 Task: Search one way flight ticket for 1 adult, 6 children, 1 infant in seat and 1 infant on lap in business from Cleveland: Cleveland Hopkins International Airport to Jacksonville: Albert J. Ellis Airport on 5-3-2023. Choice of flights is Southwest. Number of bags: 2 checked bags. Price is upto 45000. Outbound departure time preference is 5:45.
Action: Mouse moved to (305, 128)
Screenshot: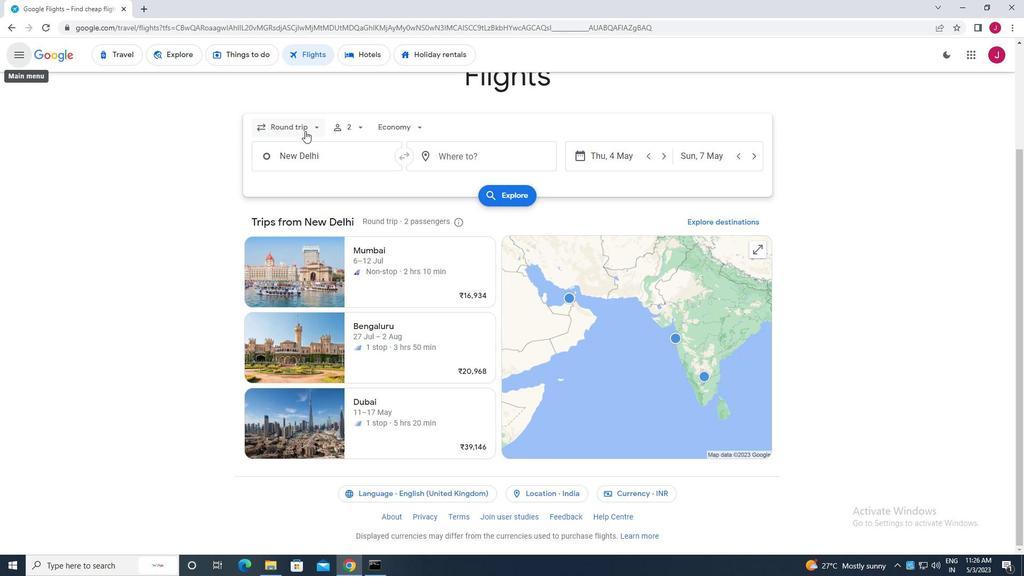 
Action: Mouse pressed left at (305, 128)
Screenshot: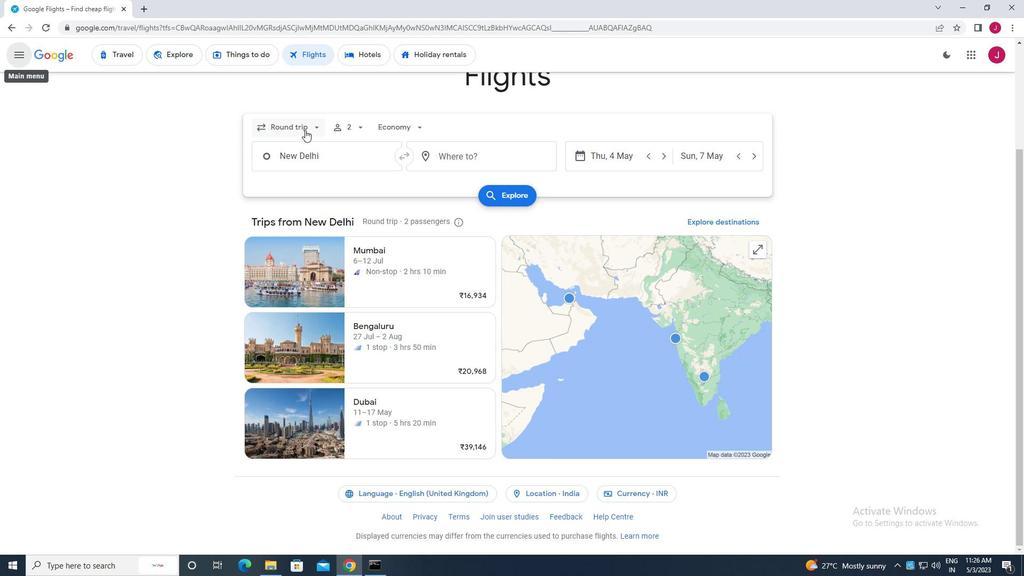 
Action: Mouse moved to (306, 177)
Screenshot: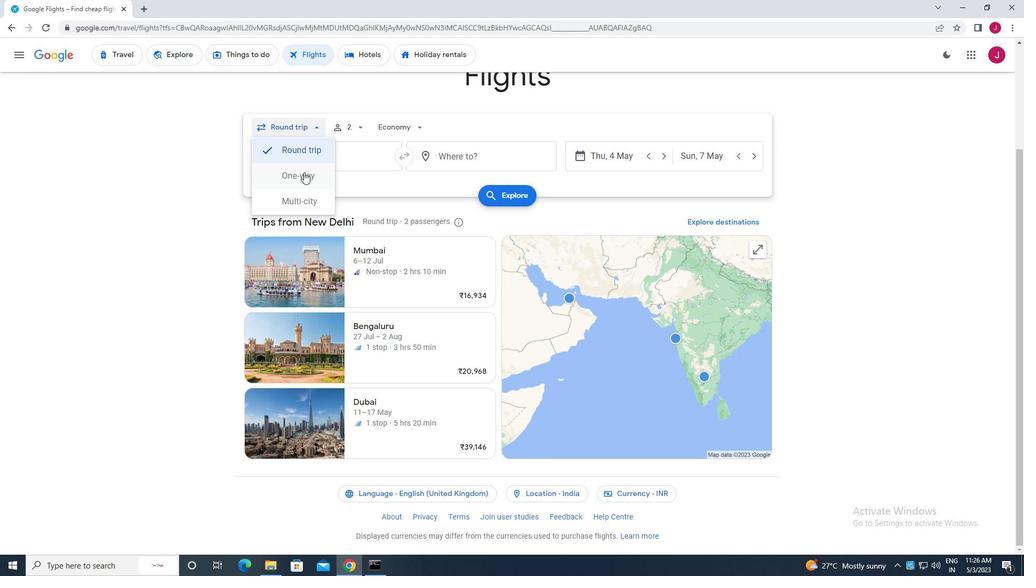 
Action: Mouse pressed left at (306, 177)
Screenshot: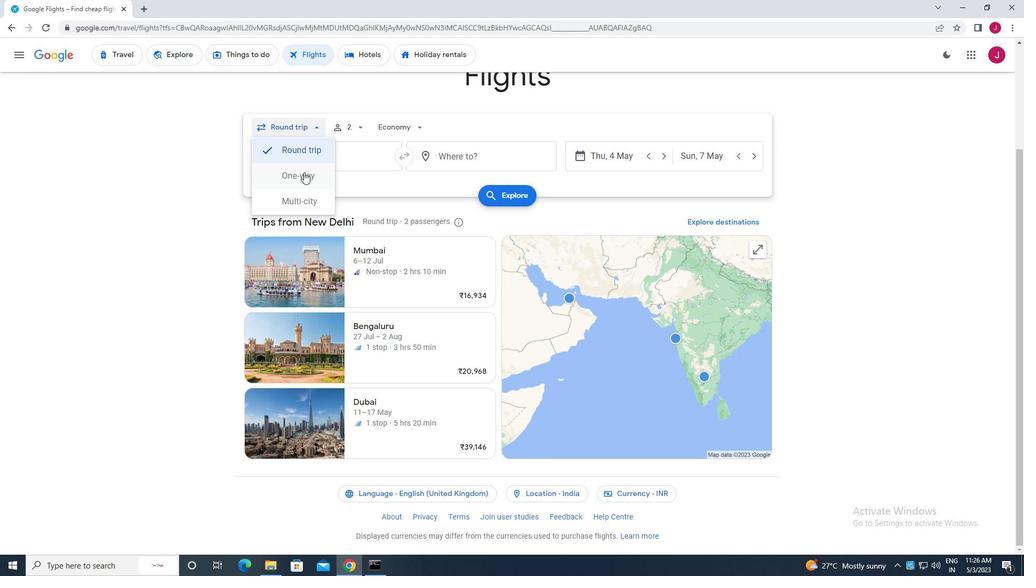 
Action: Mouse moved to (358, 126)
Screenshot: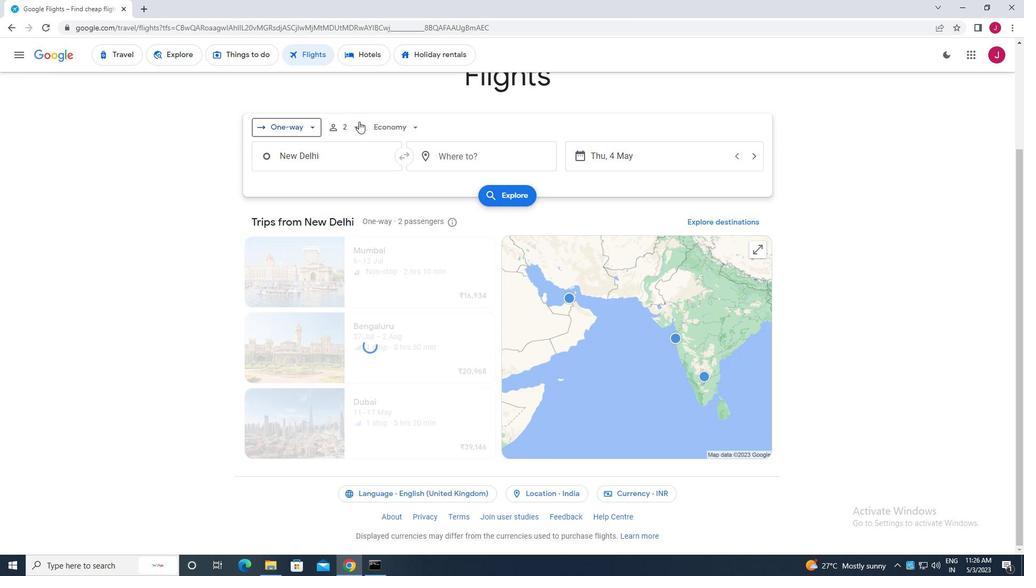 
Action: Mouse pressed left at (358, 126)
Screenshot: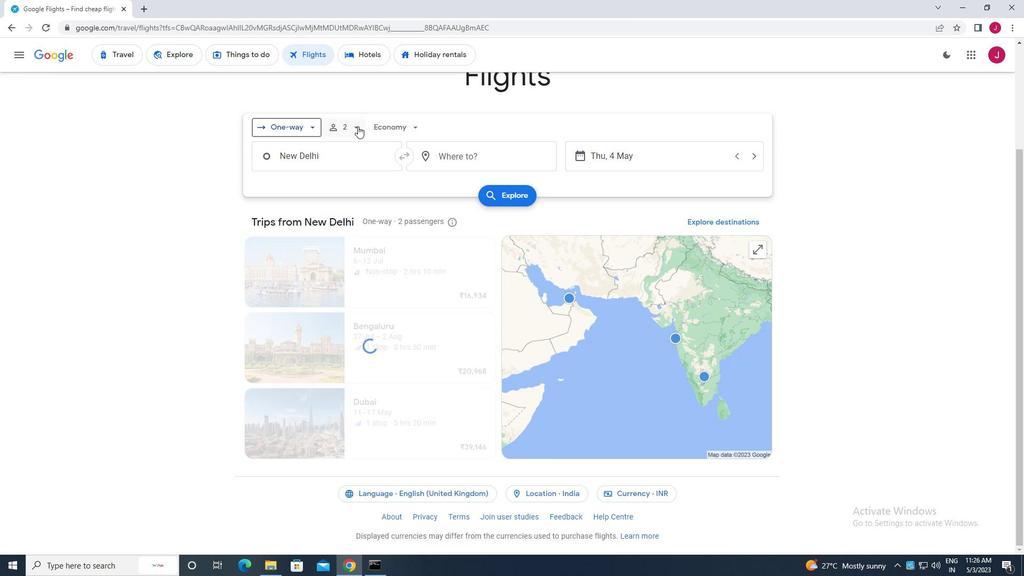 
Action: Mouse moved to (400, 155)
Screenshot: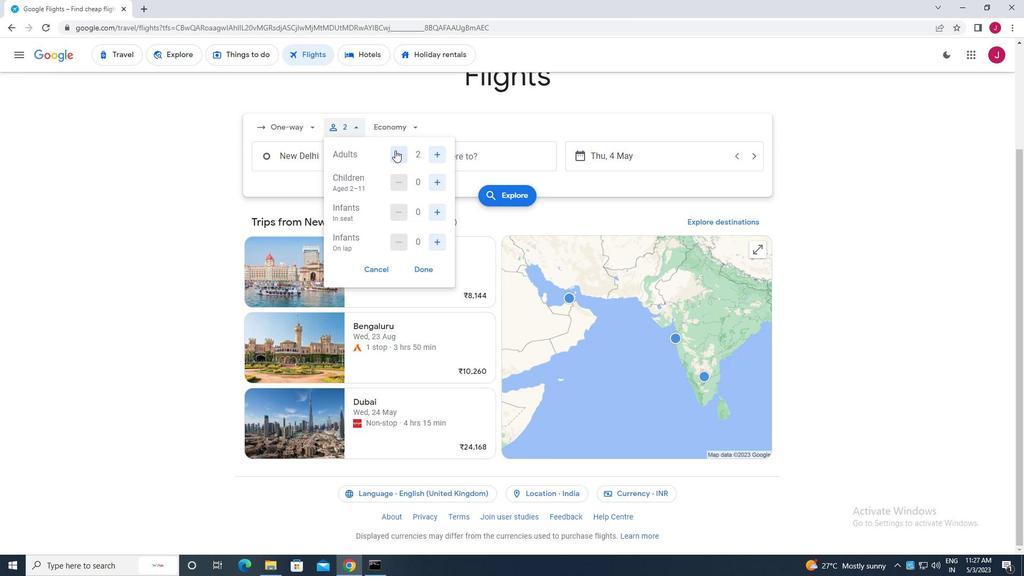 
Action: Mouse pressed left at (400, 155)
Screenshot: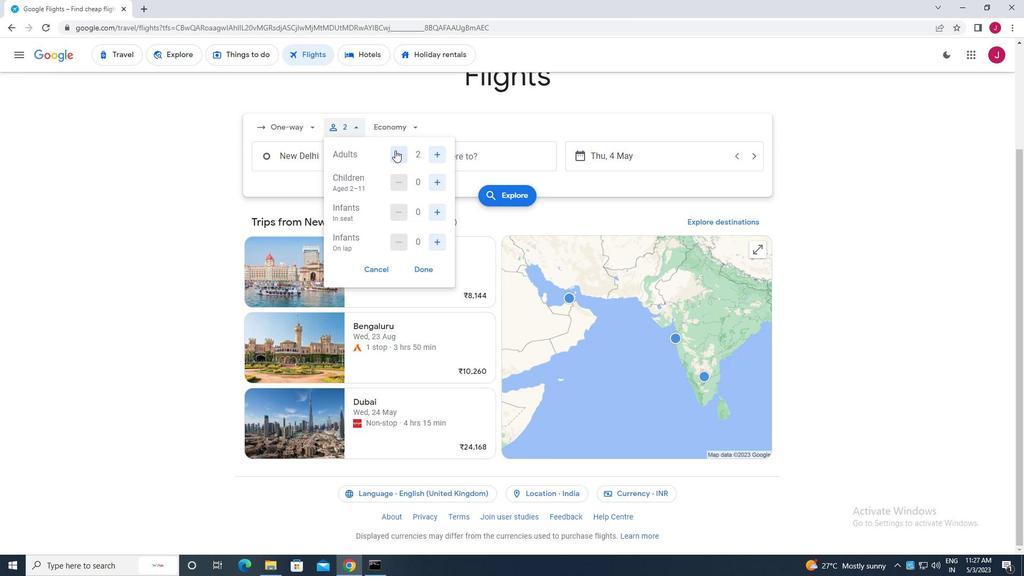 
Action: Mouse moved to (436, 183)
Screenshot: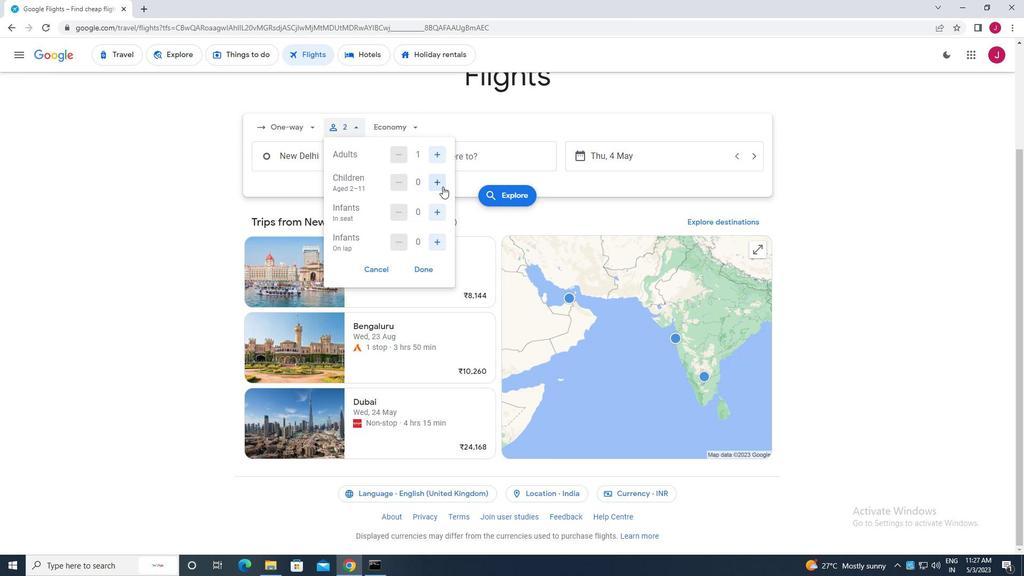 
Action: Mouse pressed left at (436, 183)
Screenshot: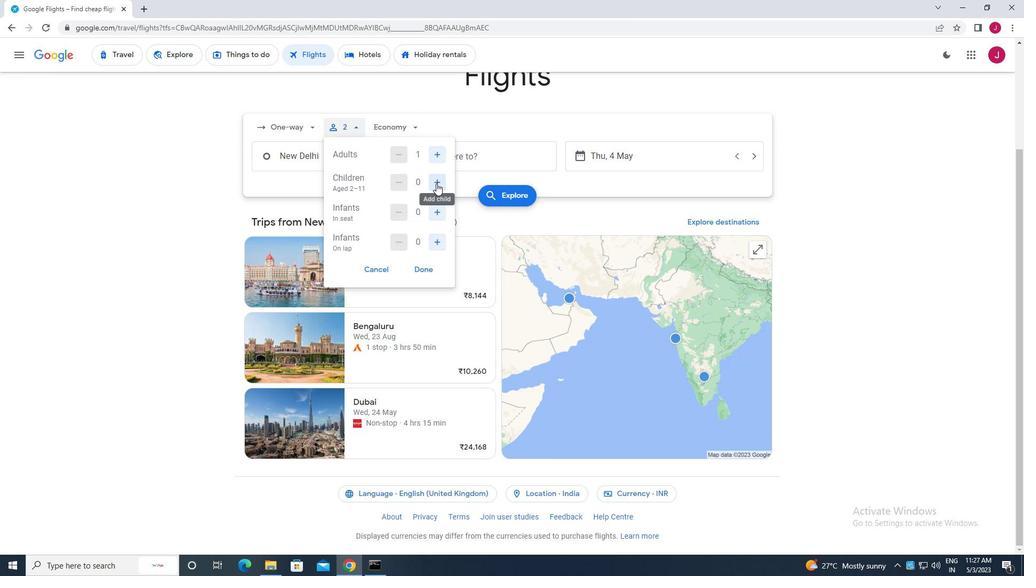 
Action: Mouse pressed left at (436, 183)
Screenshot: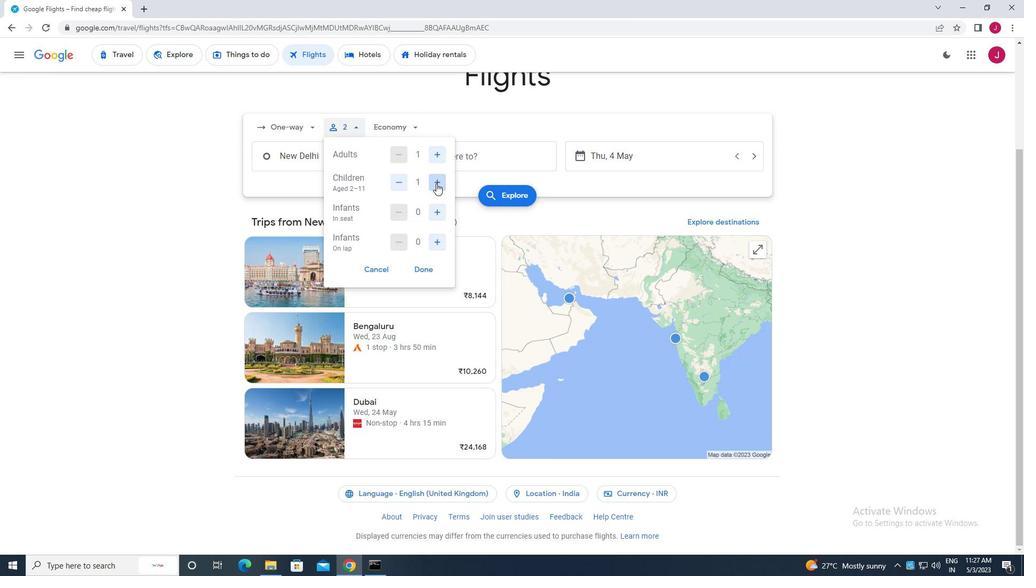 
Action: Mouse pressed left at (436, 183)
Screenshot: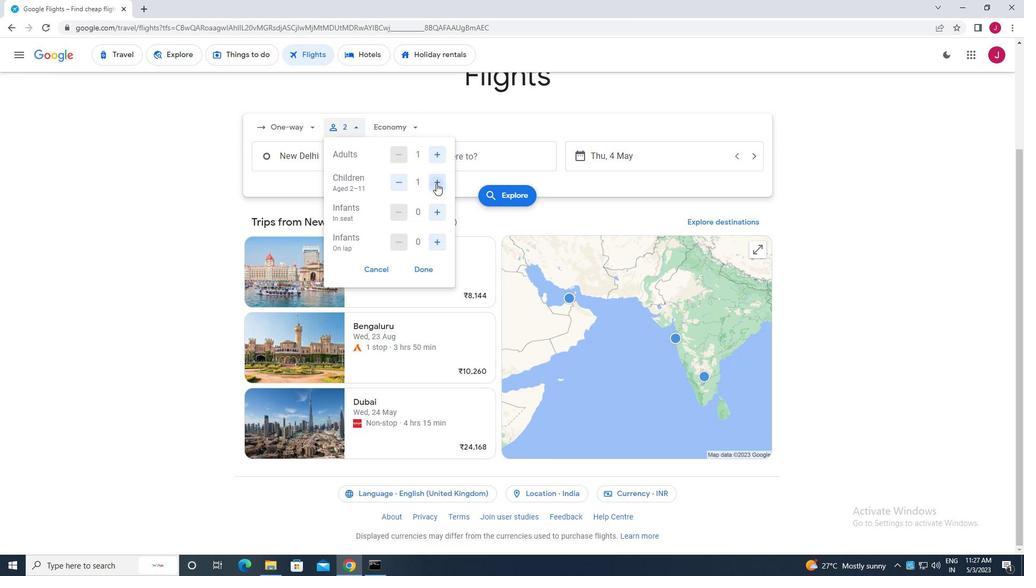 
Action: Mouse pressed left at (436, 183)
Screenshot: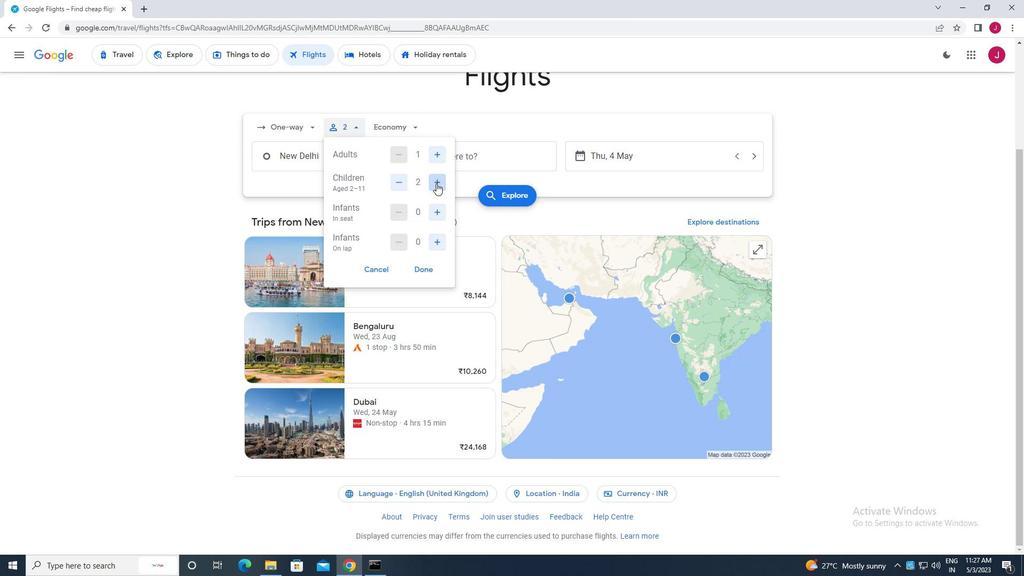 
Action: Mouse pressed left at (436, 183)
Screenshot: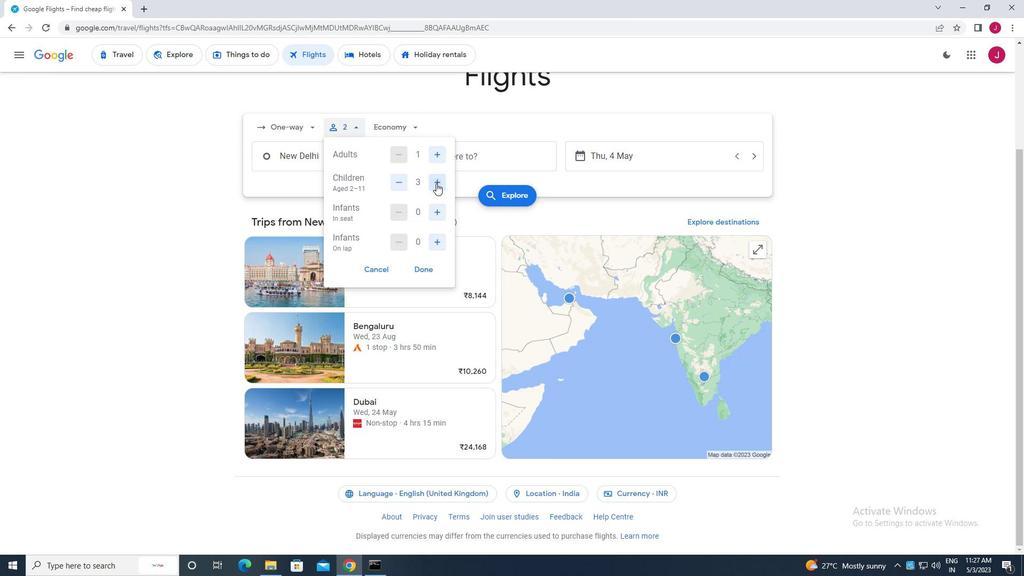 
Action: Mouse pressed left at (436, 183)
Screenshot: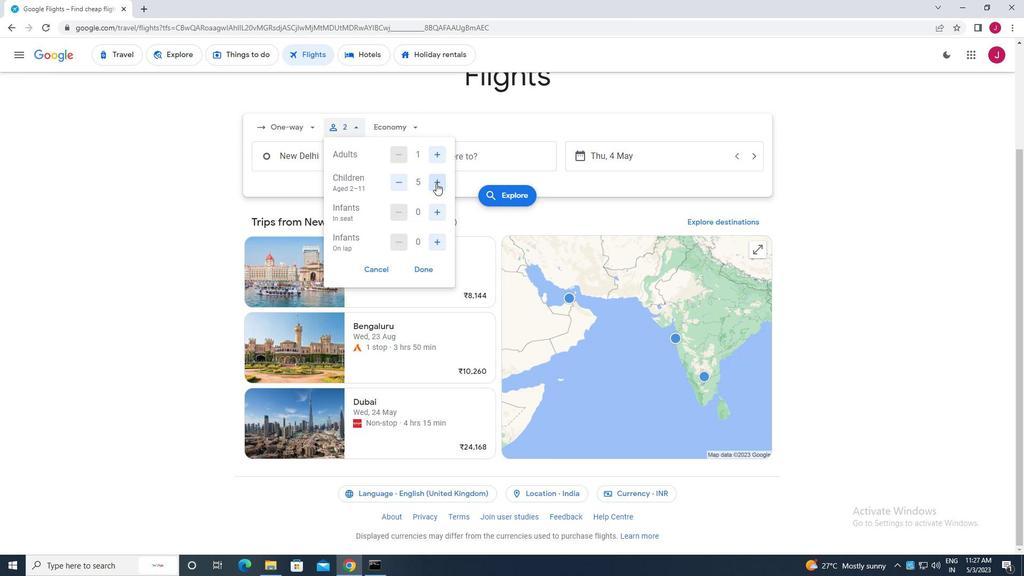 
Action: Mouse moved to (435, 210)
Screenshot: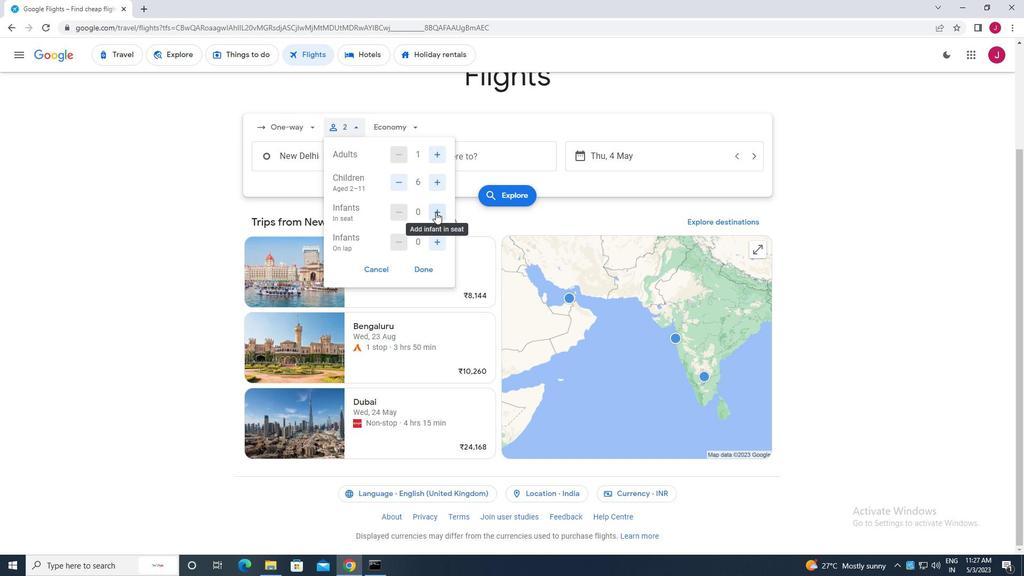 
Action: Mouse pressed left at (435, 210)
Screenshot: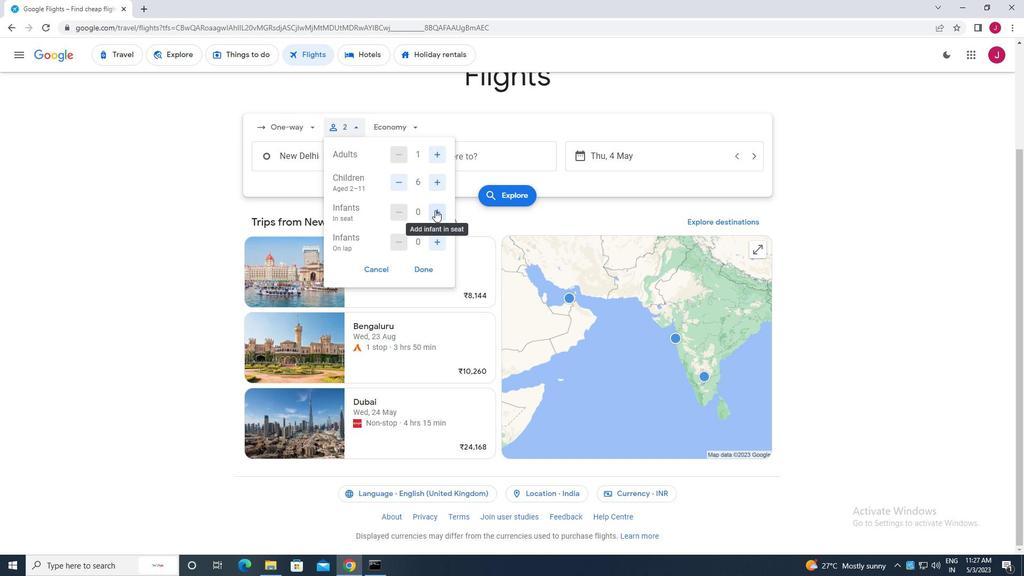 
Action: Mouse moved to (437, 243)
Screenshot: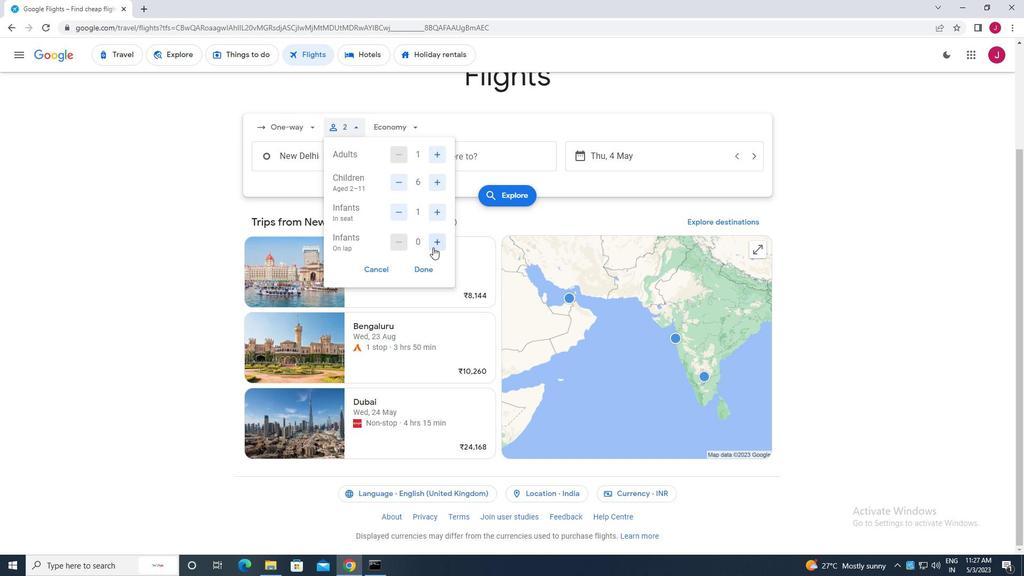 
Action: Mouse pressed left at (437, 243)
Screenshot: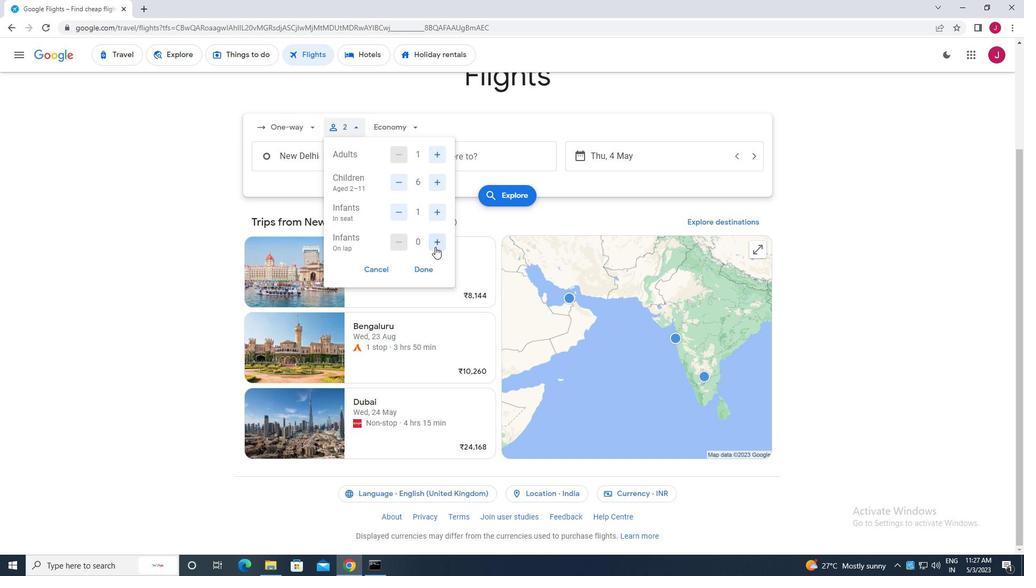 
Action: Mouse moved to (423, 270)
Screenshot: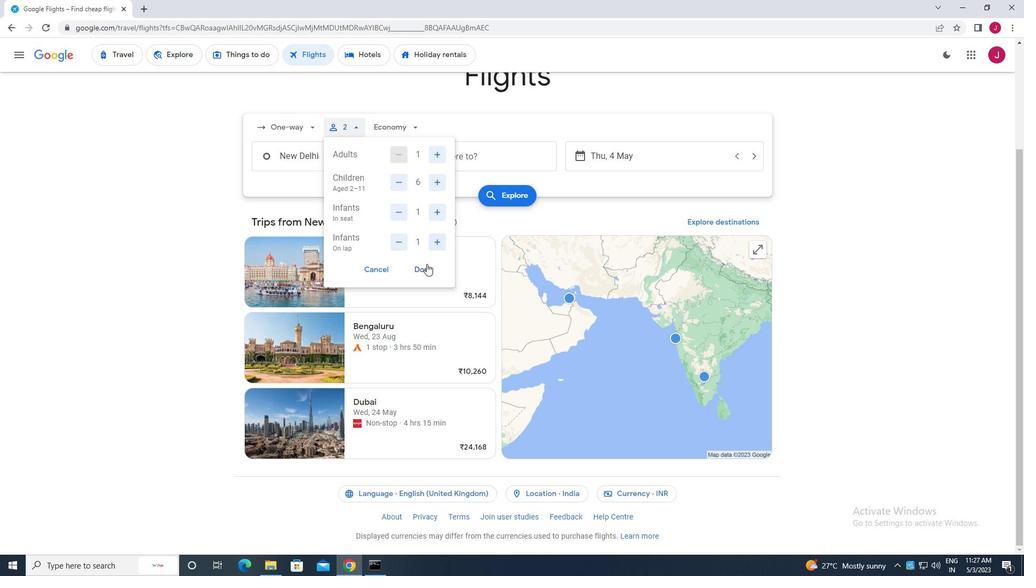 
Action: Mouse pressed left at (423, 270)
Screenshot: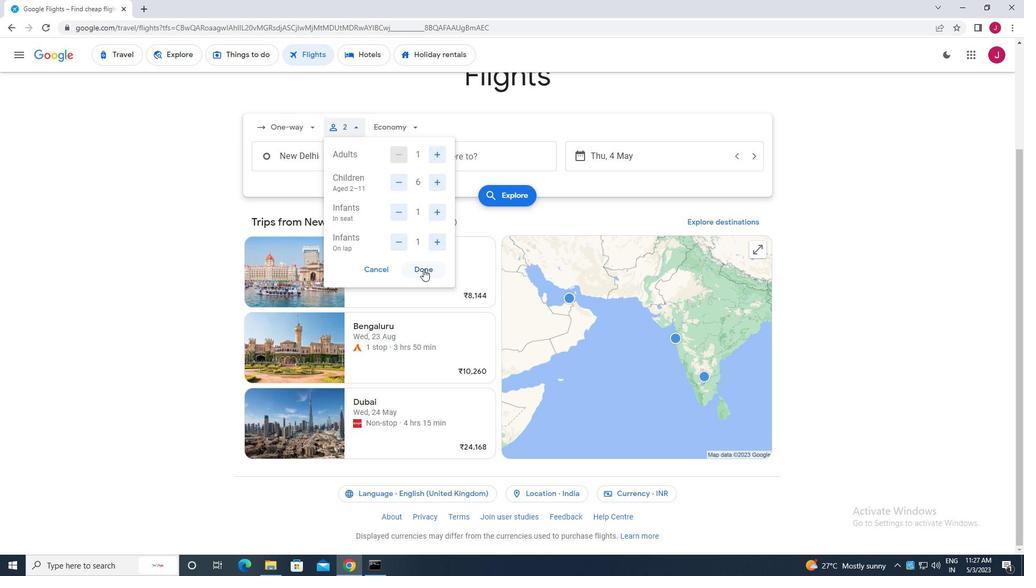 
Action: Mouse moved to (403, 129)
Screenshot: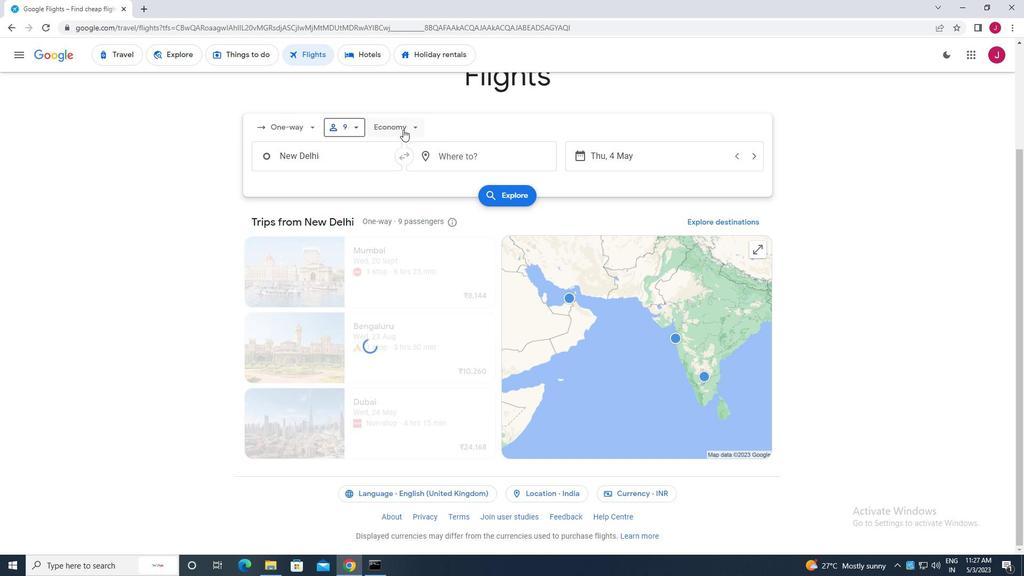 
Action: Mouse pressed left at (403, 129)
Screenshot: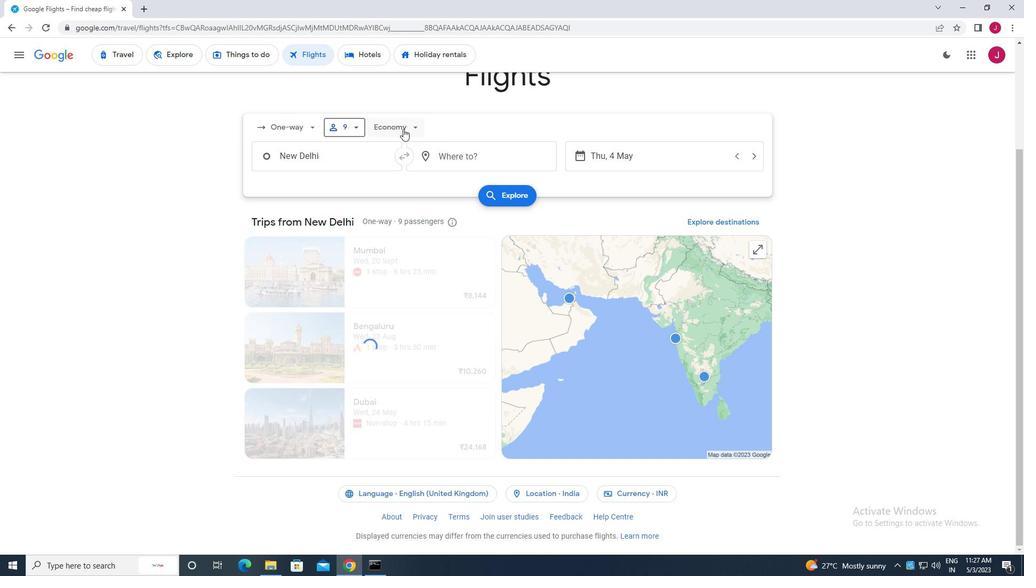 
Action: Mouse moved to (416, 203)
Screenshot: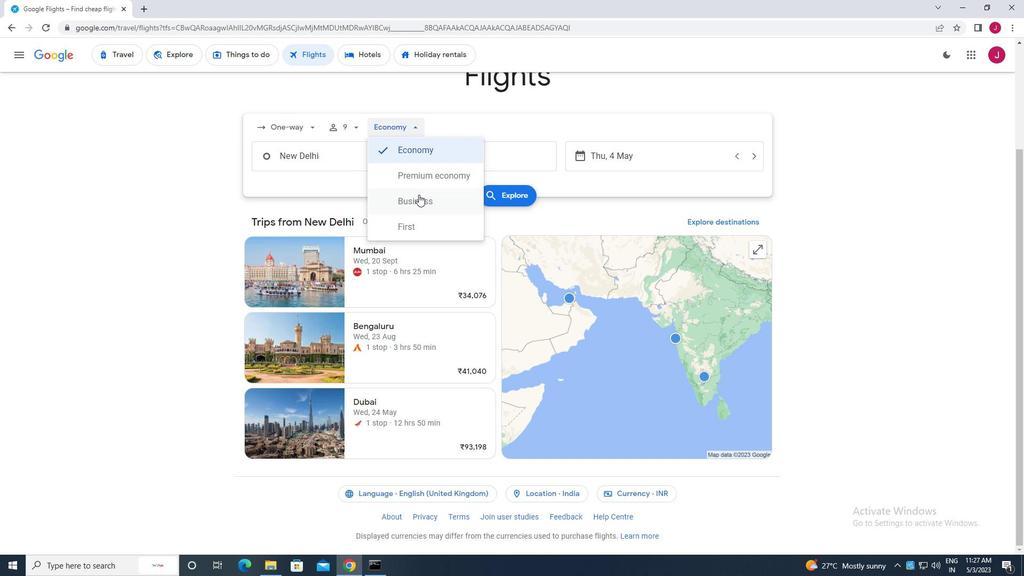 
Action: Mouse pressed left at (416, 203)
Screenshot: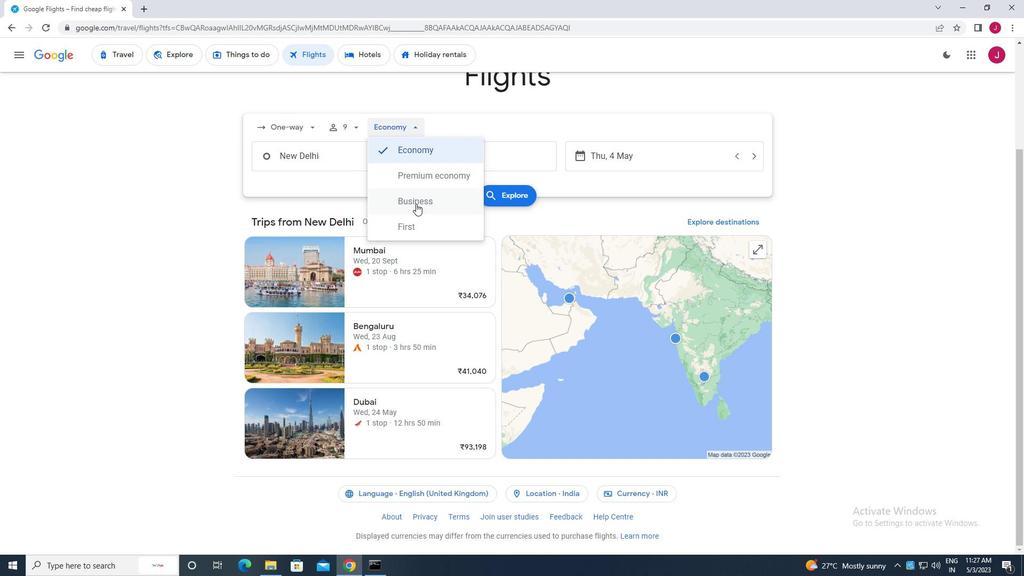 
Action: Mouse moved to (351, 154)
Screenshot: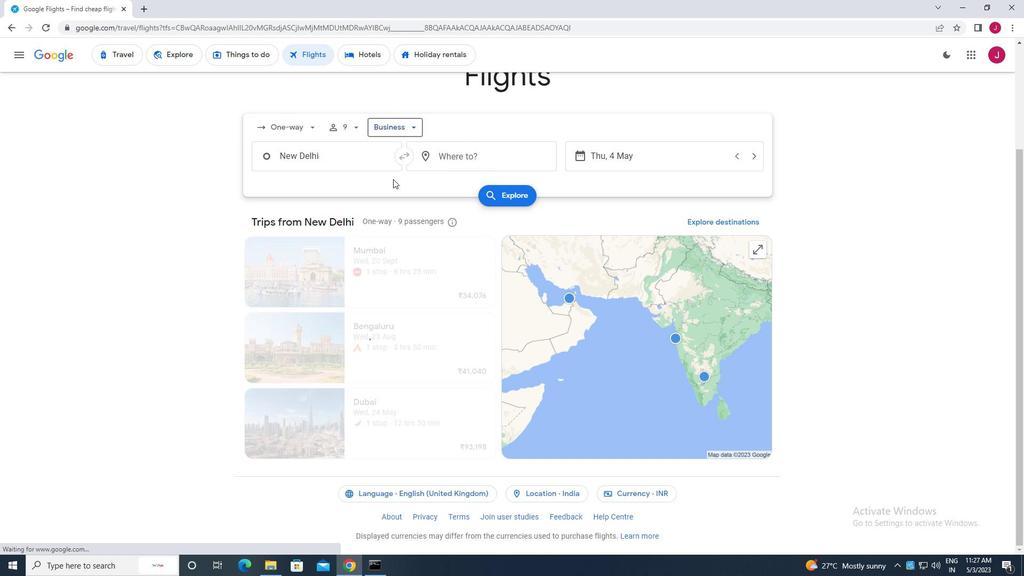 
Action: Mouse pressed left at (351, 154)
Screenshot: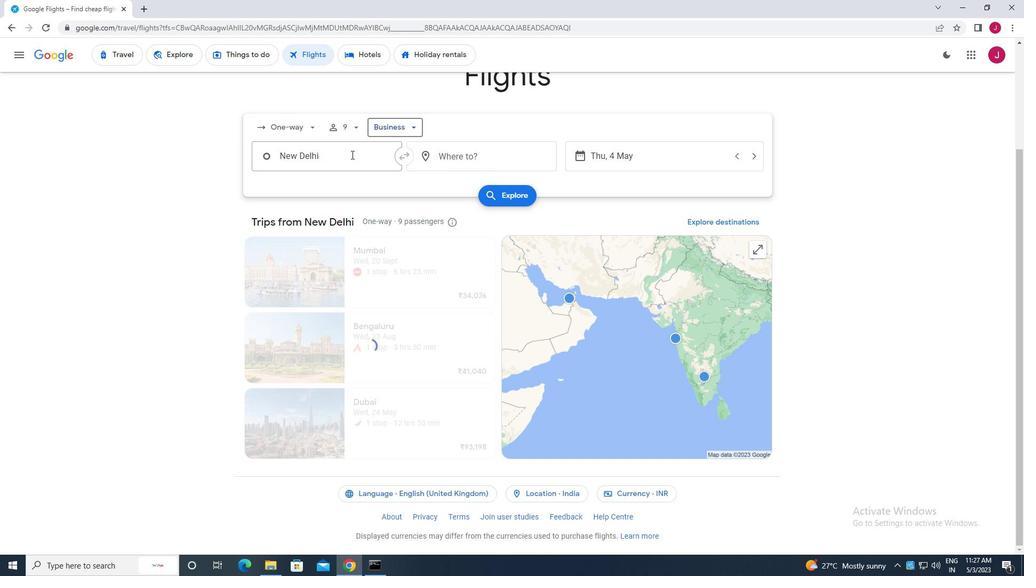 
Action: Key pressed cleveland
Screenshot: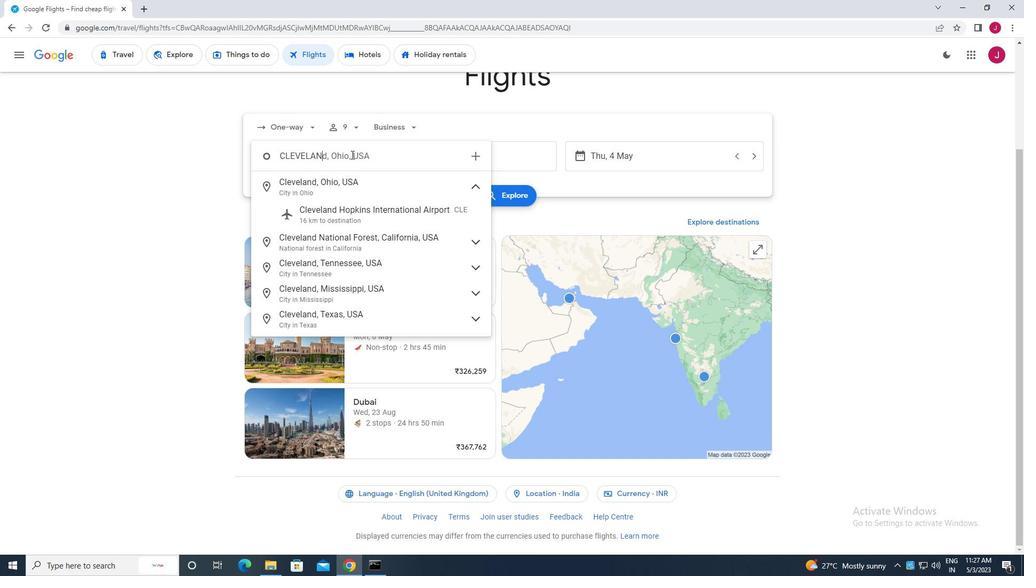 
Action: Mouse moved to (350, 216)
Screenshot: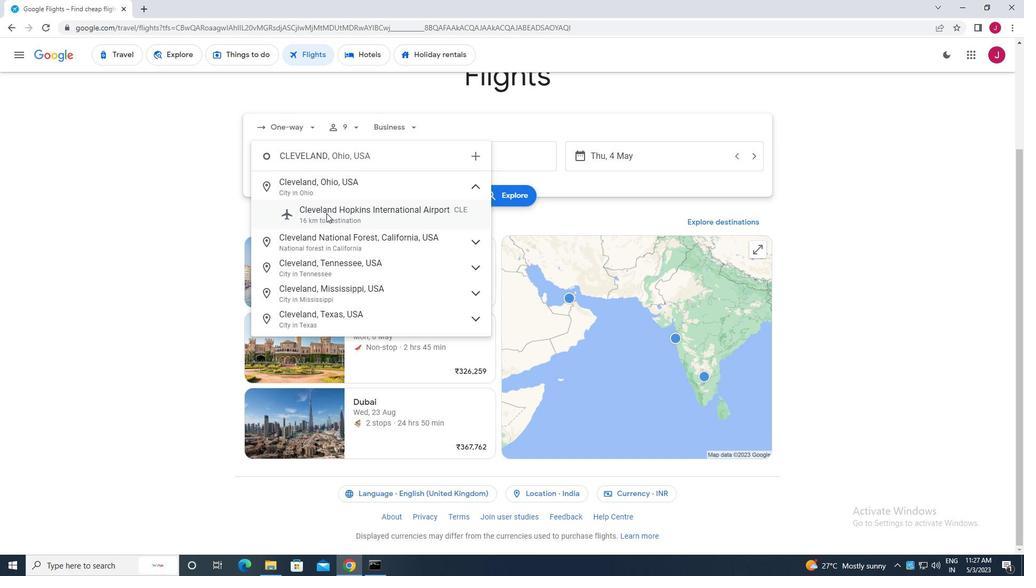 
Action: Mouse pressed left at (350, 216)
Screenshot: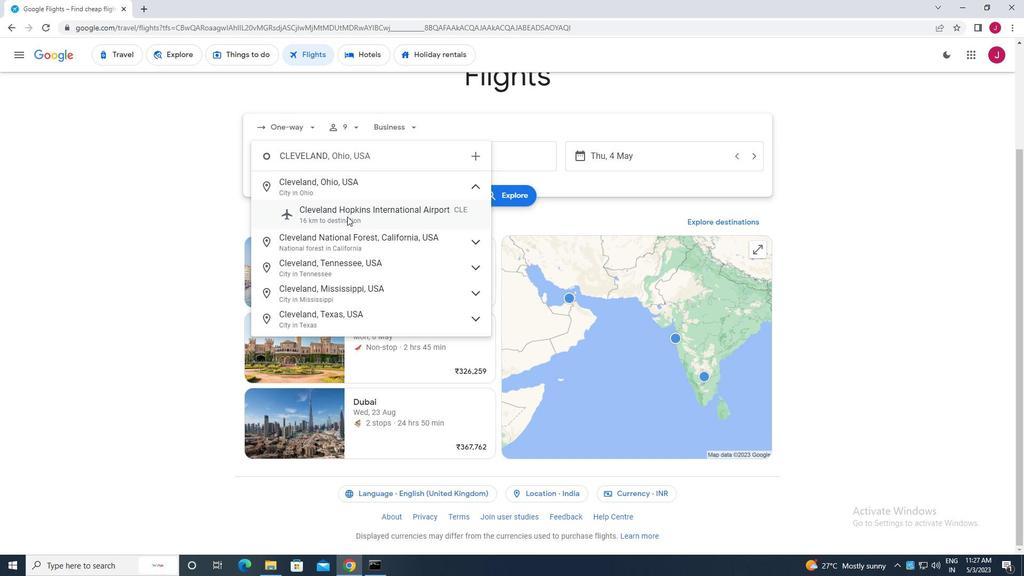
Action: Mouse moved to (519, 155)
Screenshot: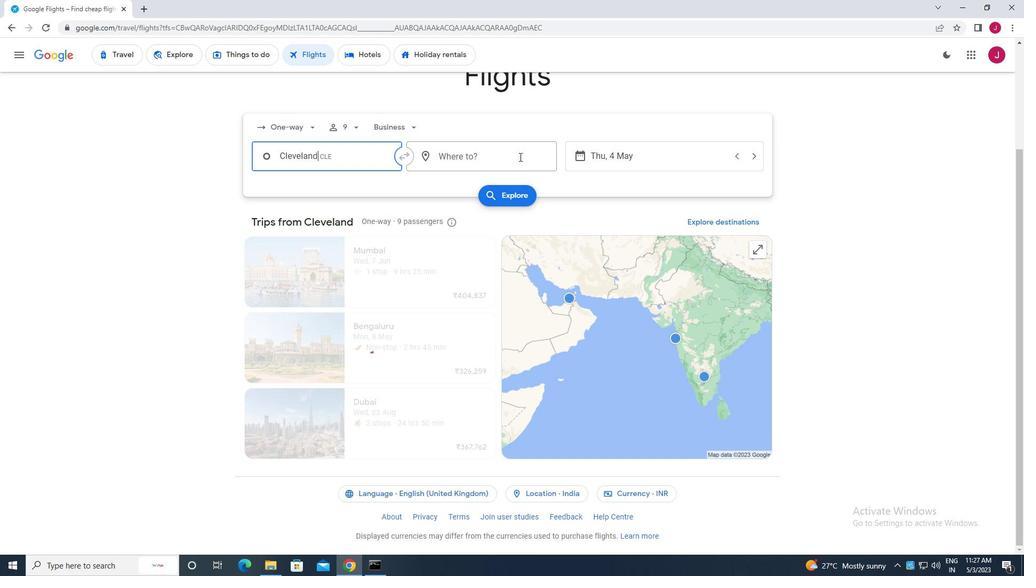 
Action: Mouse pressed left at (519, 155)
Screenshot: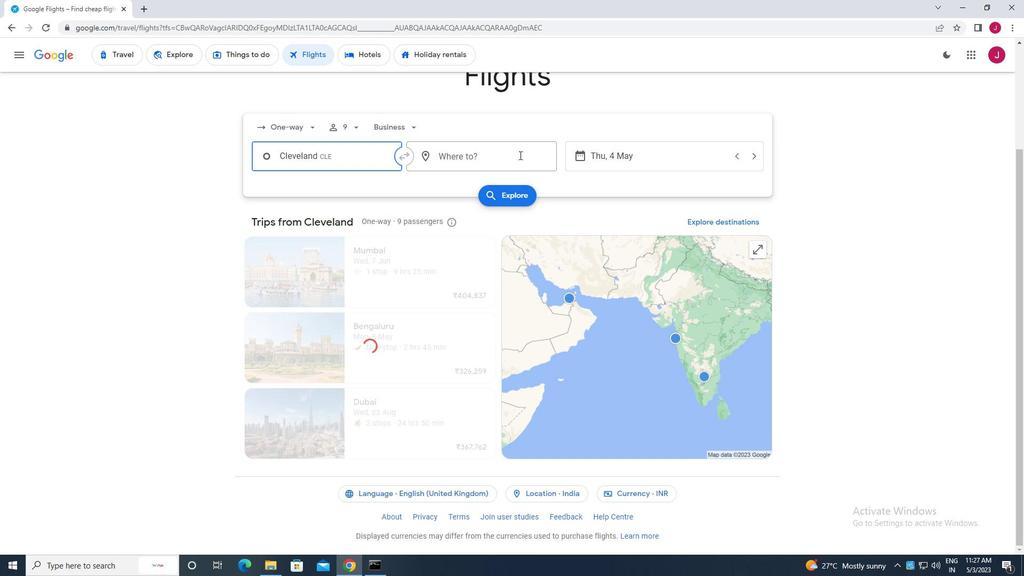 
Action: Mouse moved to (519, 155)
Screenshot: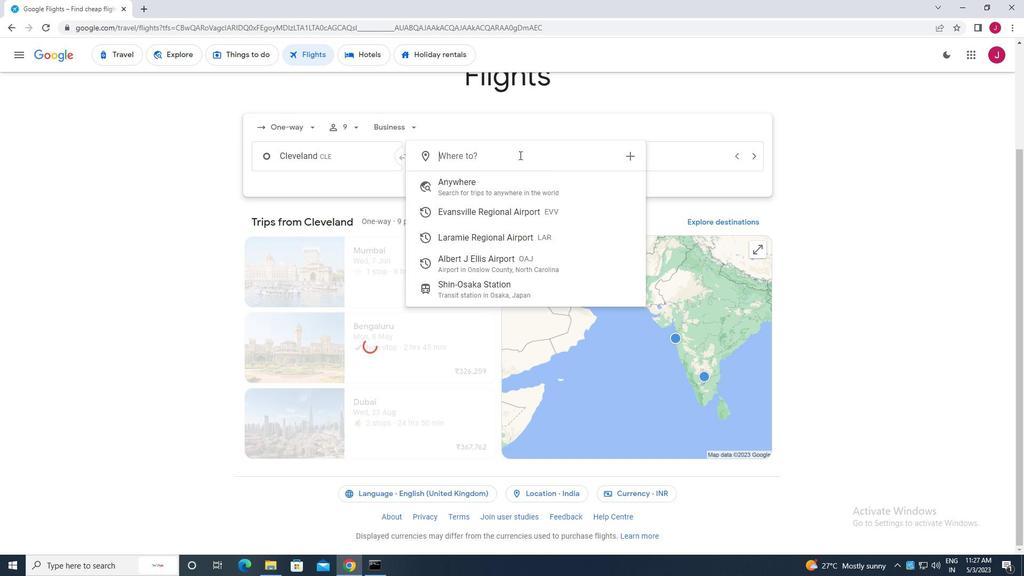 
Action: Key pressed albert<Key.space>j
Screenshot: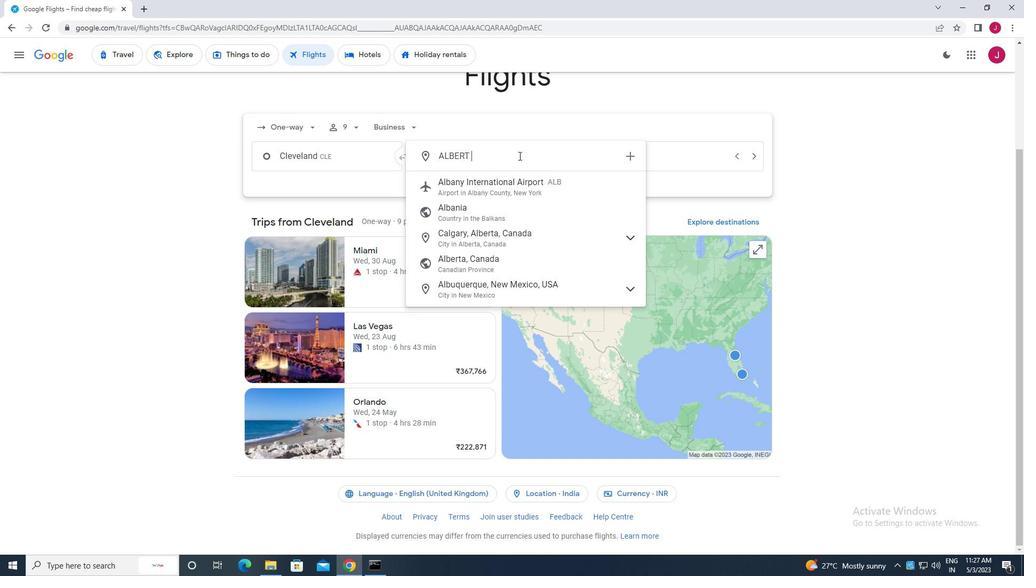 
Action: Mouse moved to (546, 187)
Screenshot: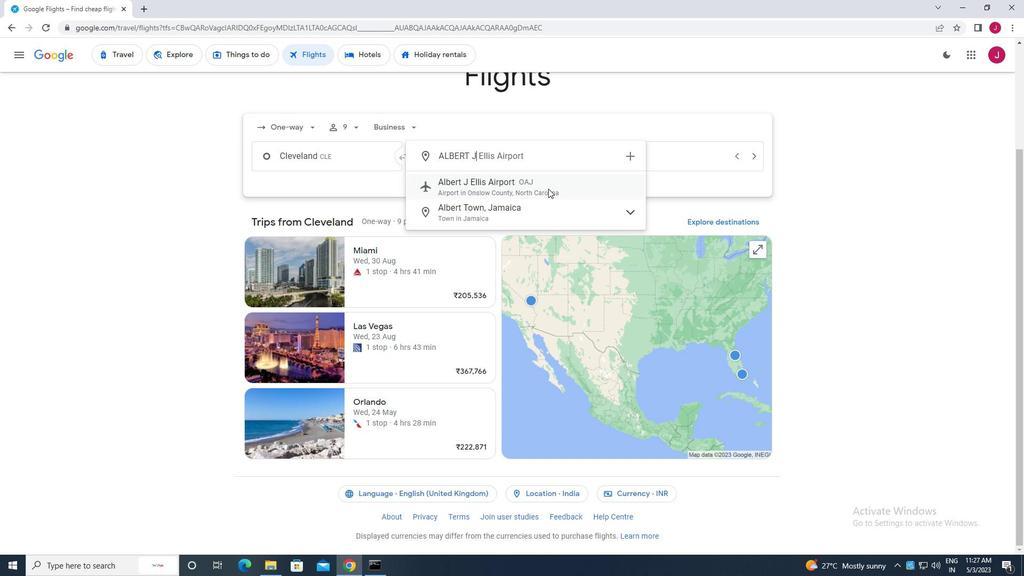 
Action: Mouse pressed left at (546, 187)
Screenshot: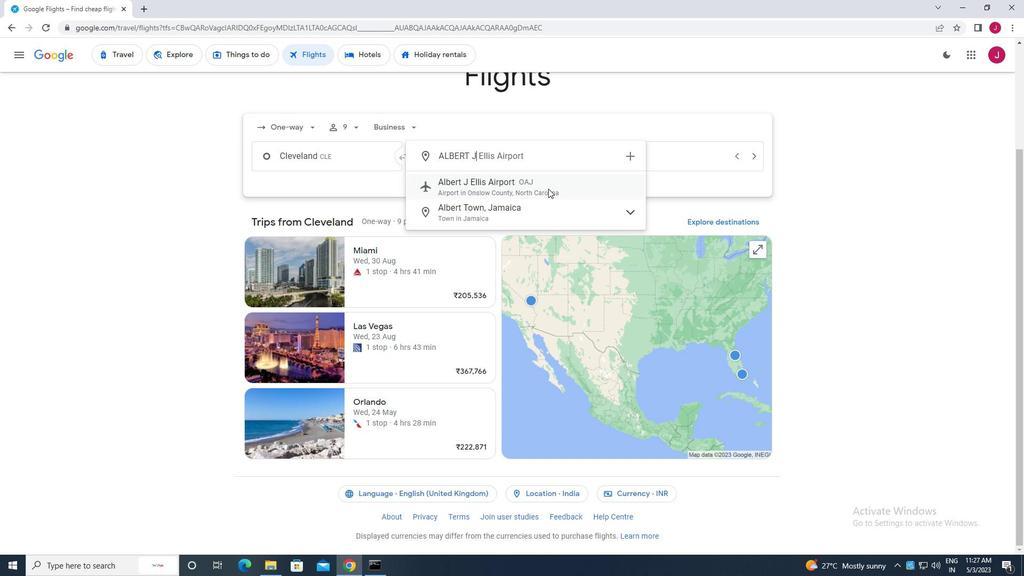 
Action: Mouse moved to (633, 159)
Screenshot: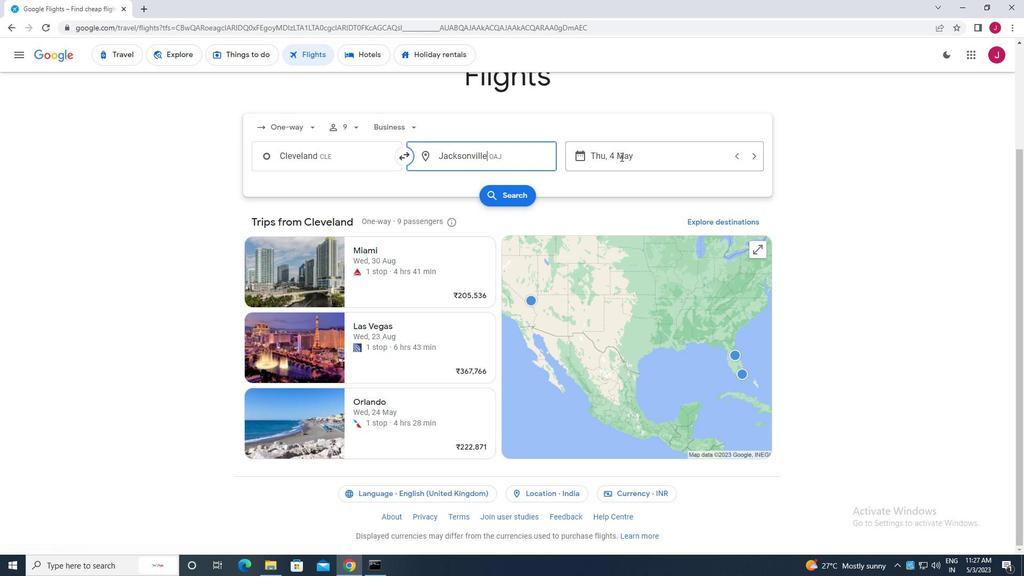 
Action: Mouse pressed left at (633, 159)
Screenshot: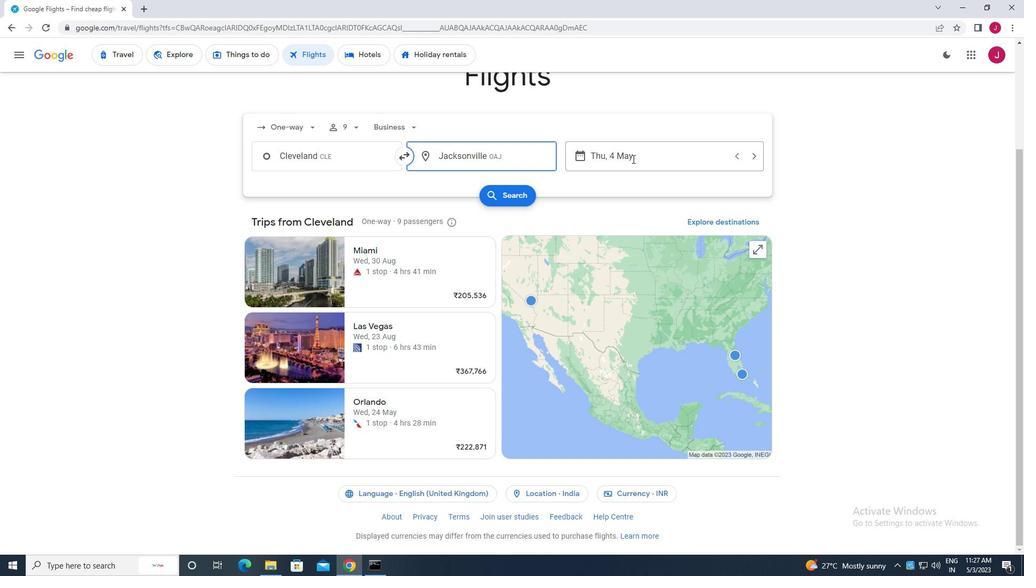 
Action: Mouse moved to (471, 244)
Screenshot: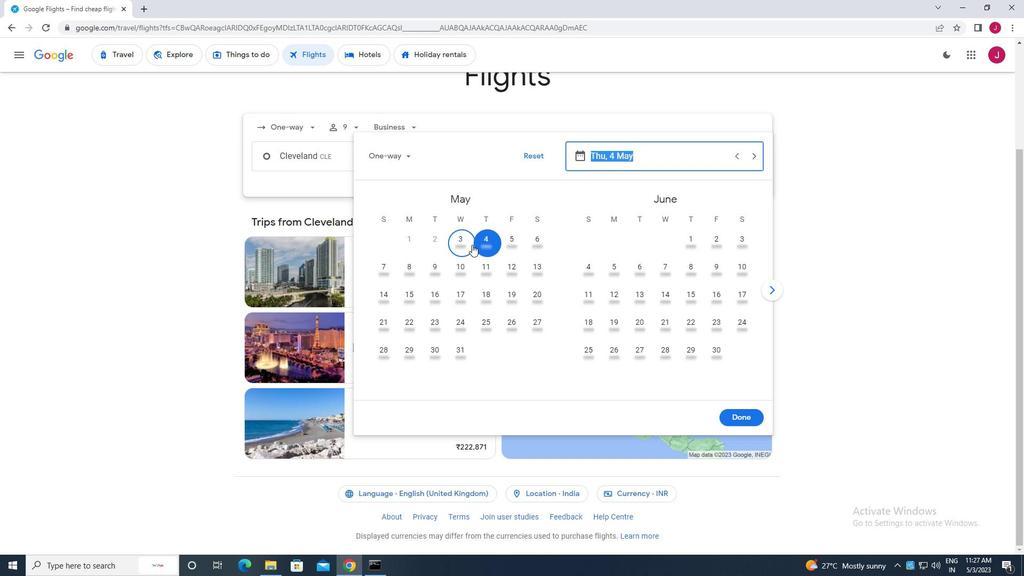 
Action: Mouse pressed left at (471, 244)
Screenshot: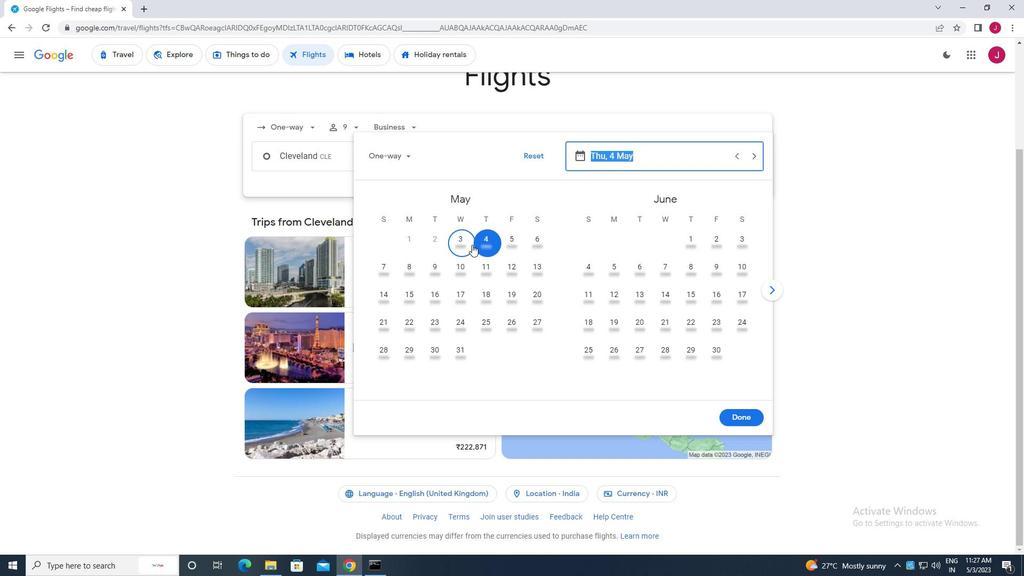 
Action: Mouse moved to (735, 412)
Screenshot: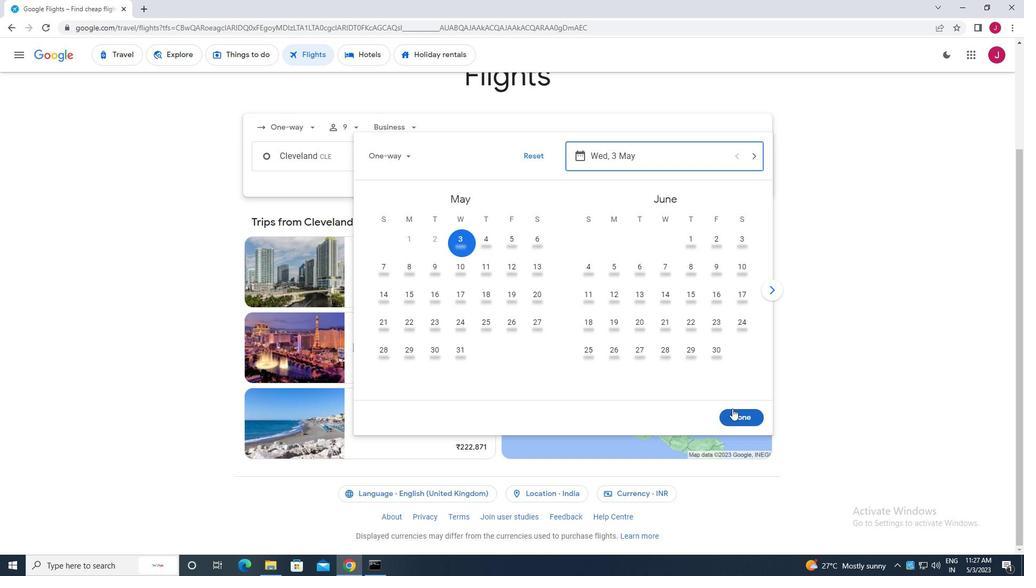 
Action: Mouse pressed left at (735, 412)
Screenshot: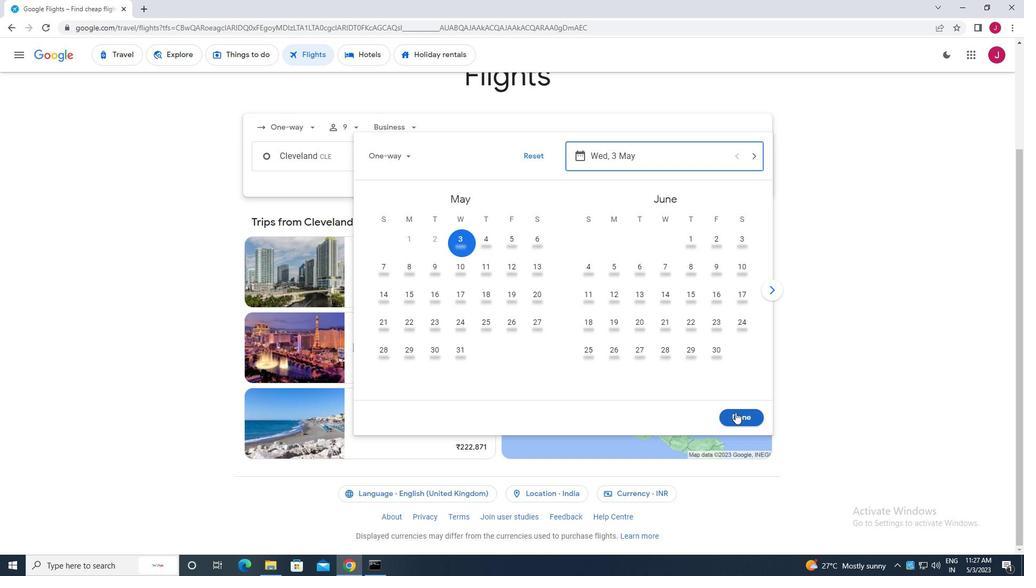 
Action: Mouse moved to (518, 194)
Screenshot: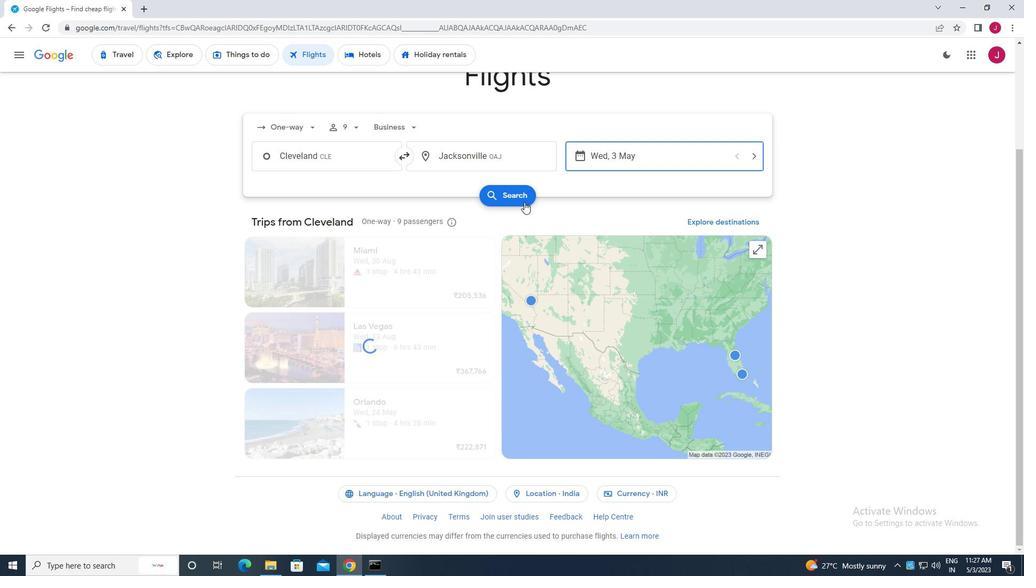 
Action: Mouse pressed left at (518, 194)
Screenshot: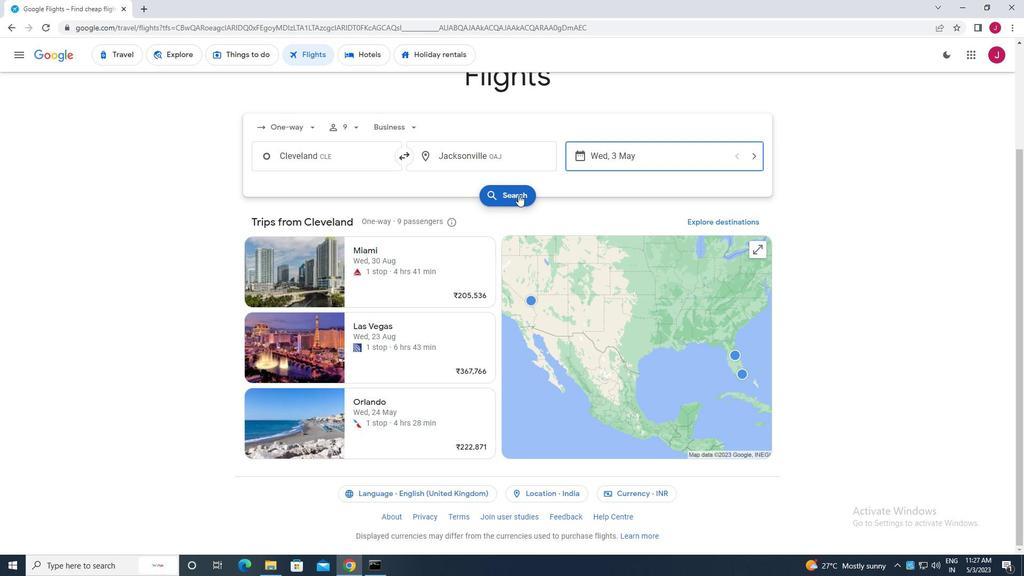 
Action: Mouse moved to (274, 154)
Screenshot: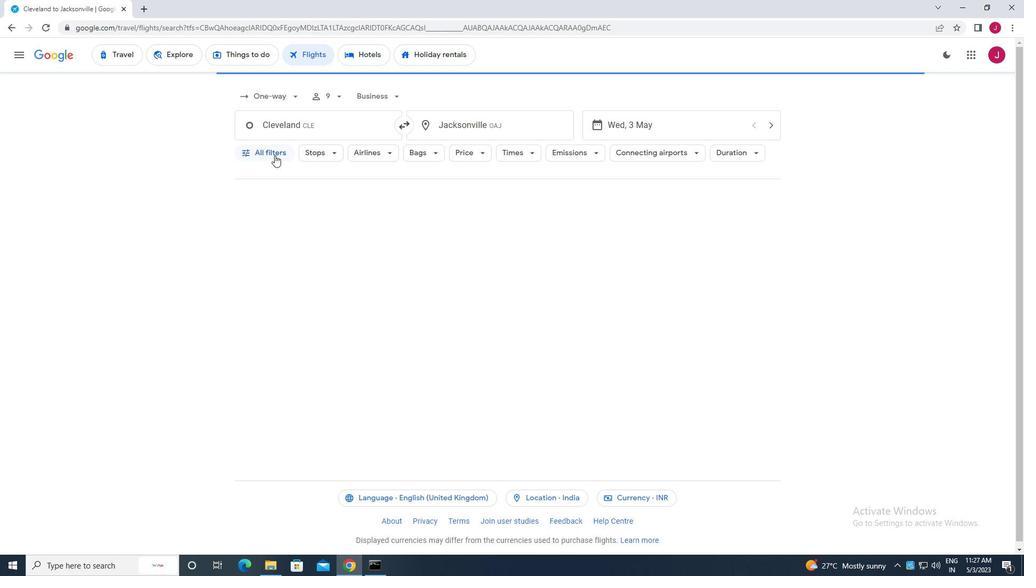 
Action: Mouse pressed left at (274, 154)
Screenshot: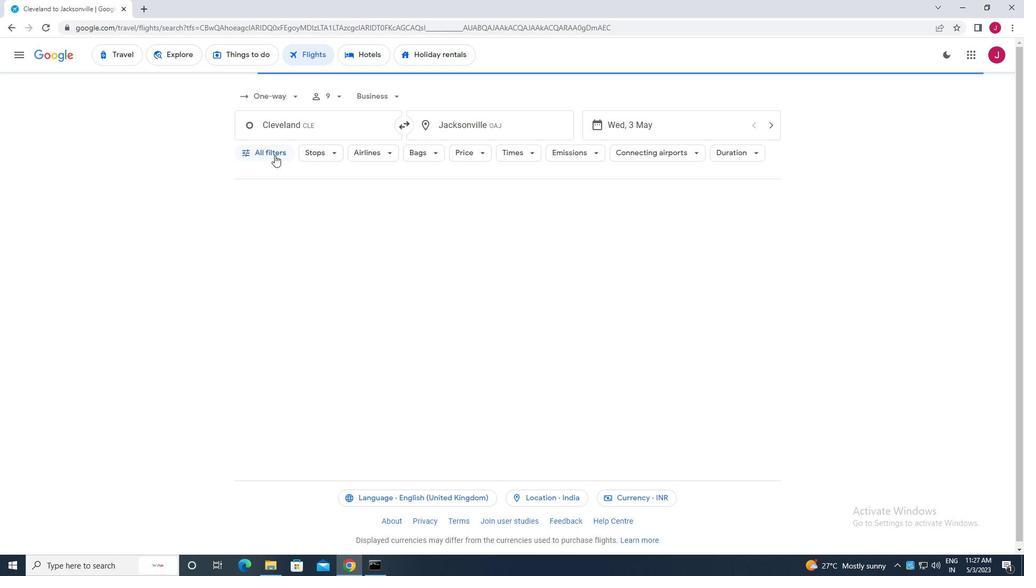 
Action: Mouse moved to (340, 243)
Screenshot: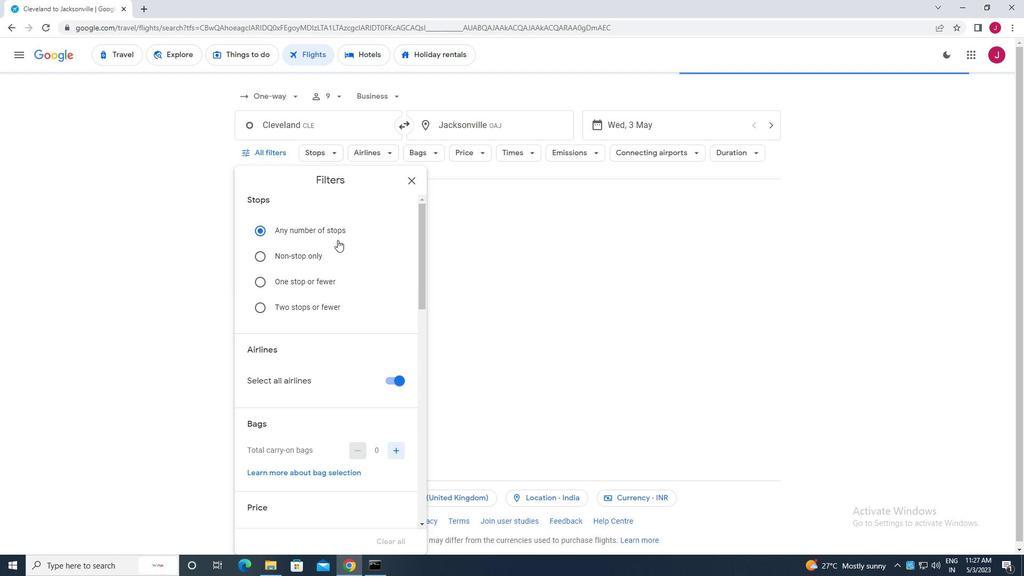 
Action: Mouse scrolled (340, 242) with delta (0, 0)
Screenshot: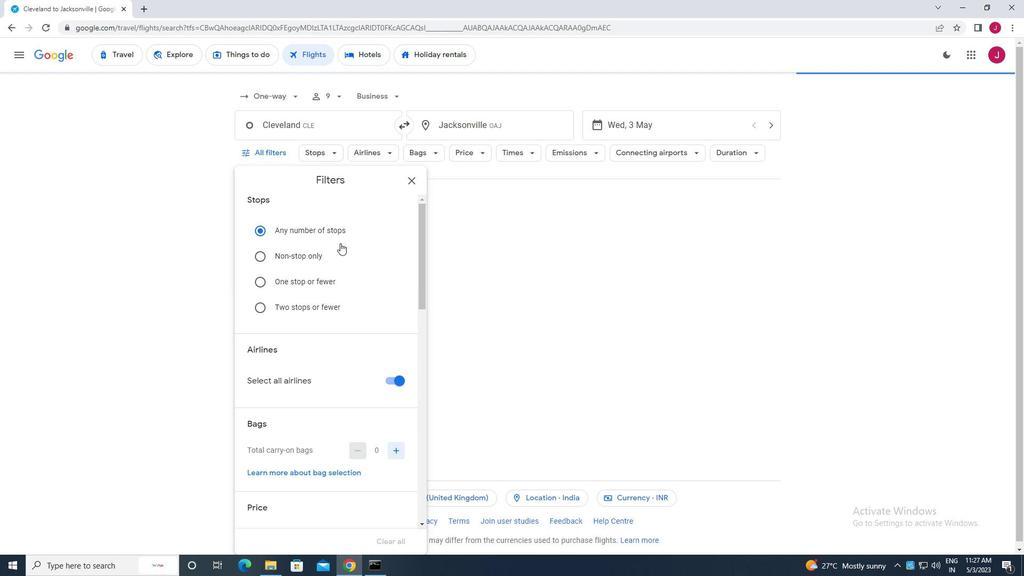 
Action: Mouse scrolled (340, 242) with delta (0, 0)
Screenshot: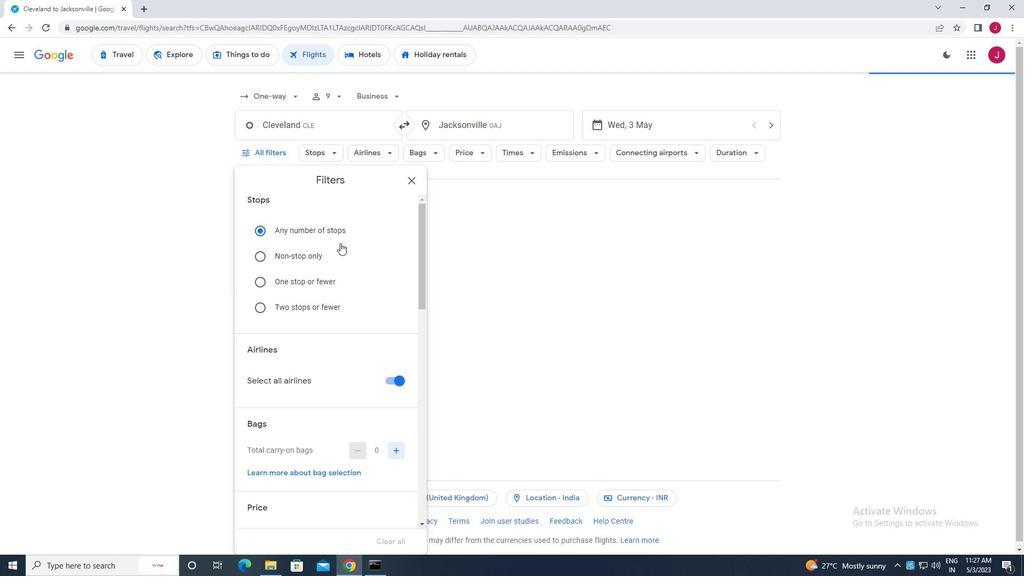 
Action: Mouse moved to (340, 243)
Screenshot: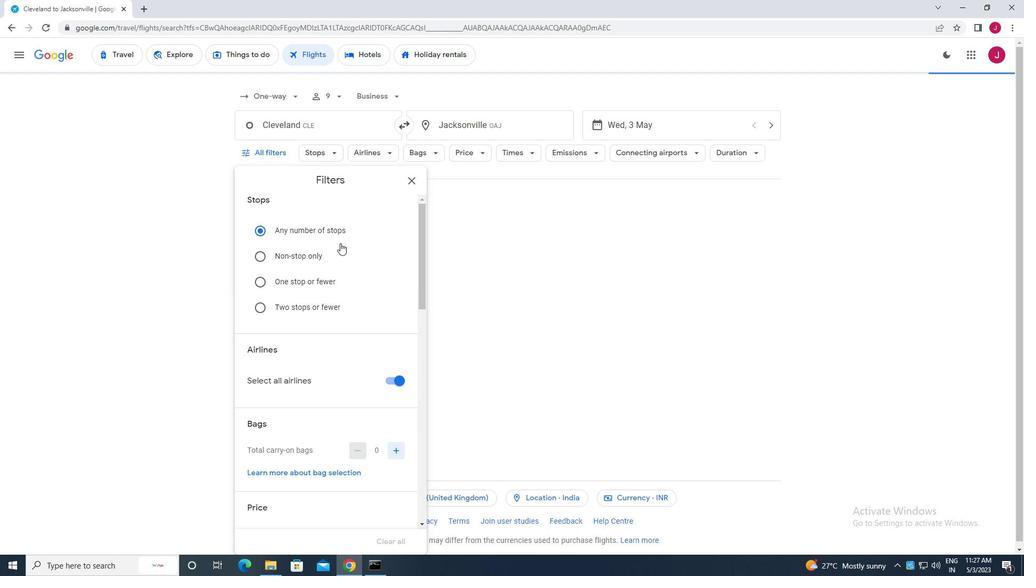 
Action: Mouse scrolled (340, 243) with delta (0, 0)
Screenshot: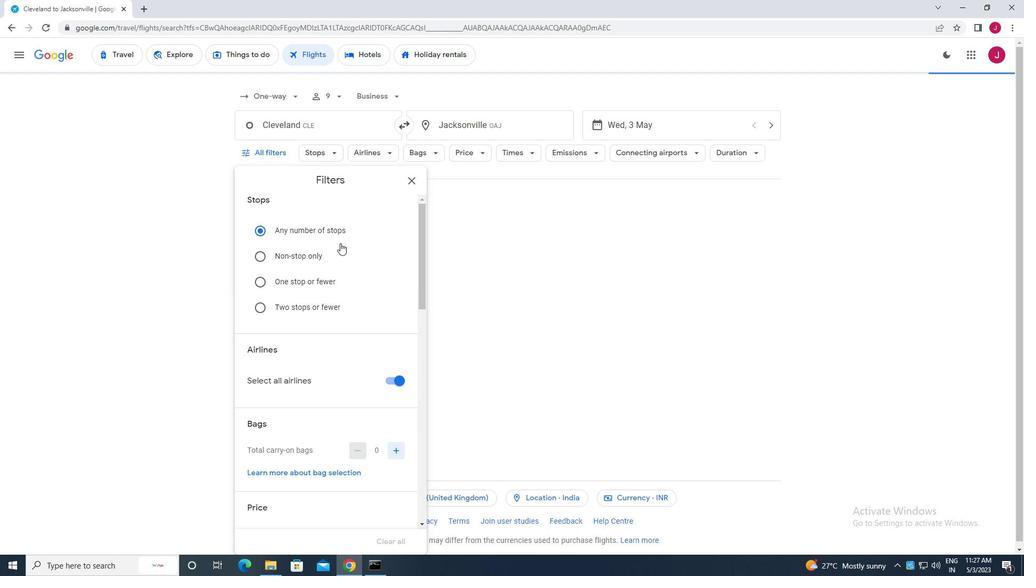 
Action: Mouse moved to (387, 221)
Screenshot: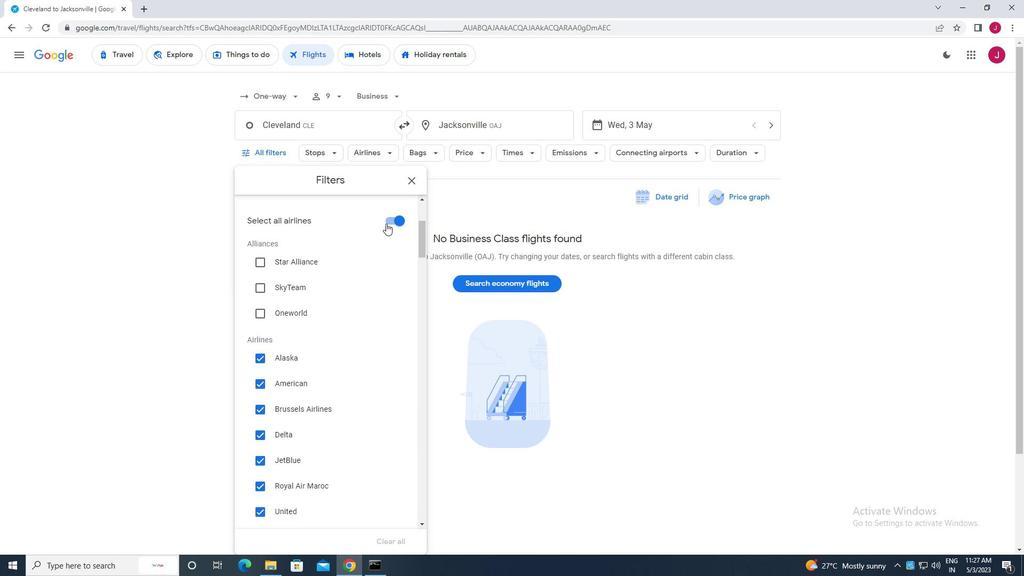 
Action: Mouse pressed left at (387, 221)
Screenshot: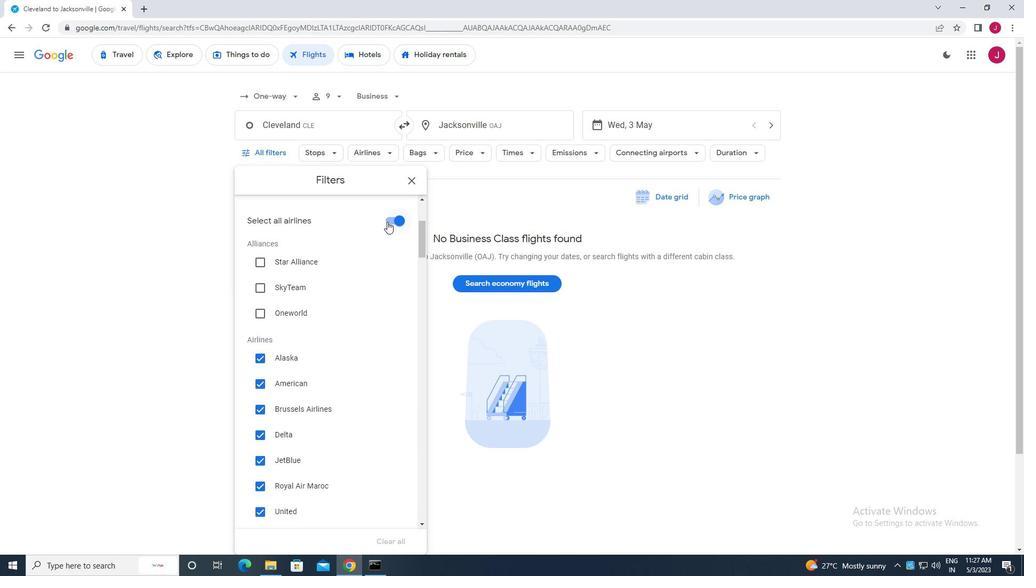 
Action: Mouse moved to (310, 262)
Screenshot: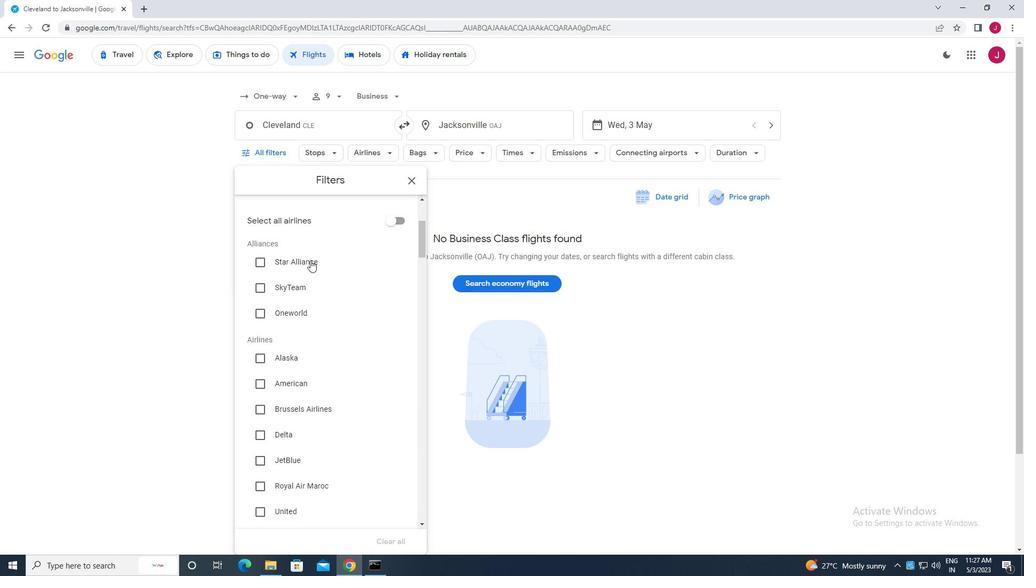 
Action: Mouse scrolled (310, 261) with delta (0, 0)
Screenshot: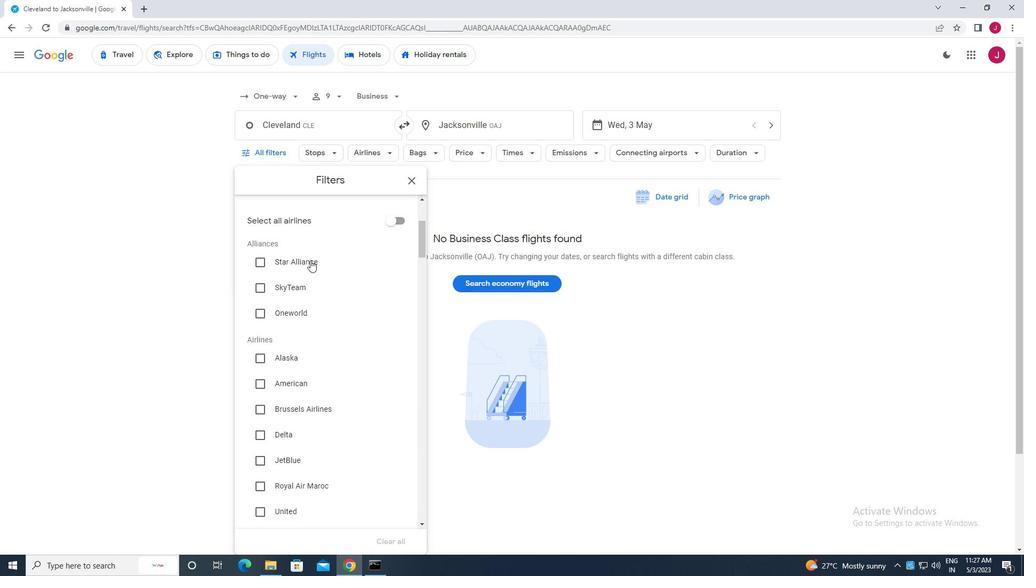 
Action: Mouse moved to (310, 262)
Screenshot: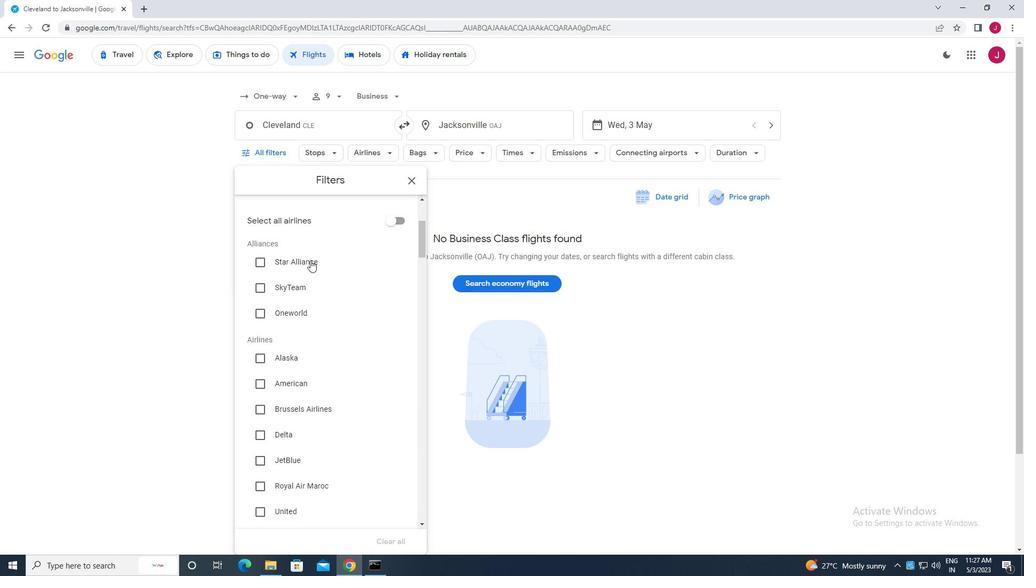 
Action: Mouse scrolled (310, 262) with delta (0, 0)
Screenshot: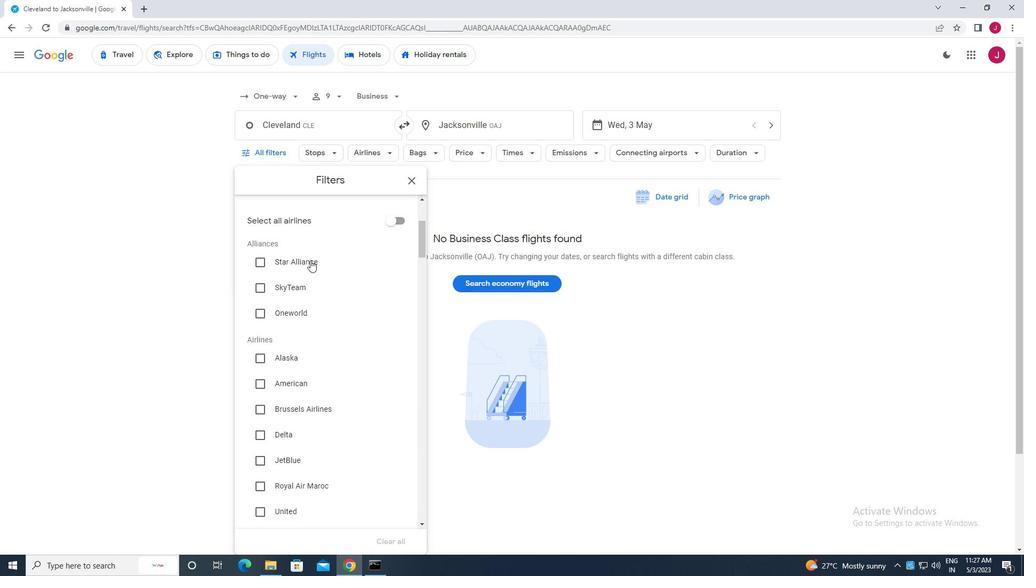 
Action: Mouse moved to (310, 262)
Screenshot: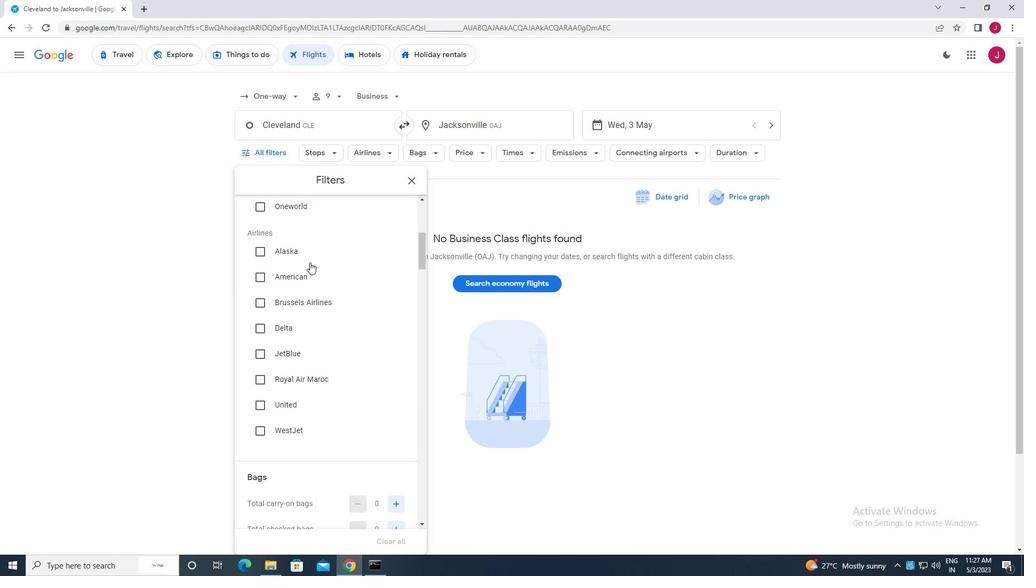 
Action: Mouse scrolled (310, 262) with delta (0, 0)
Screenshot: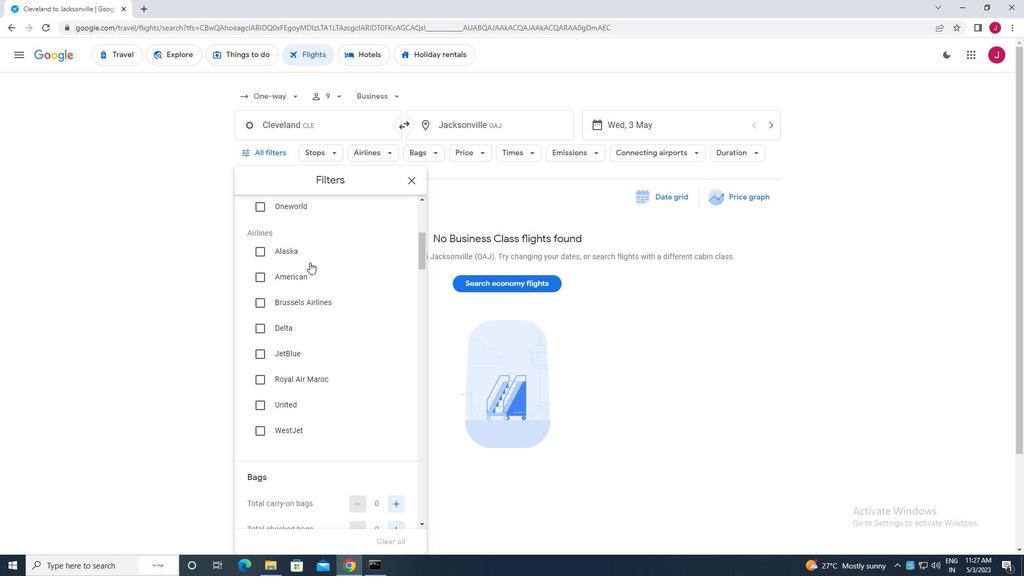
Action: Mouse scrolled (310, 262) with delta (0, 0)
Screenshot: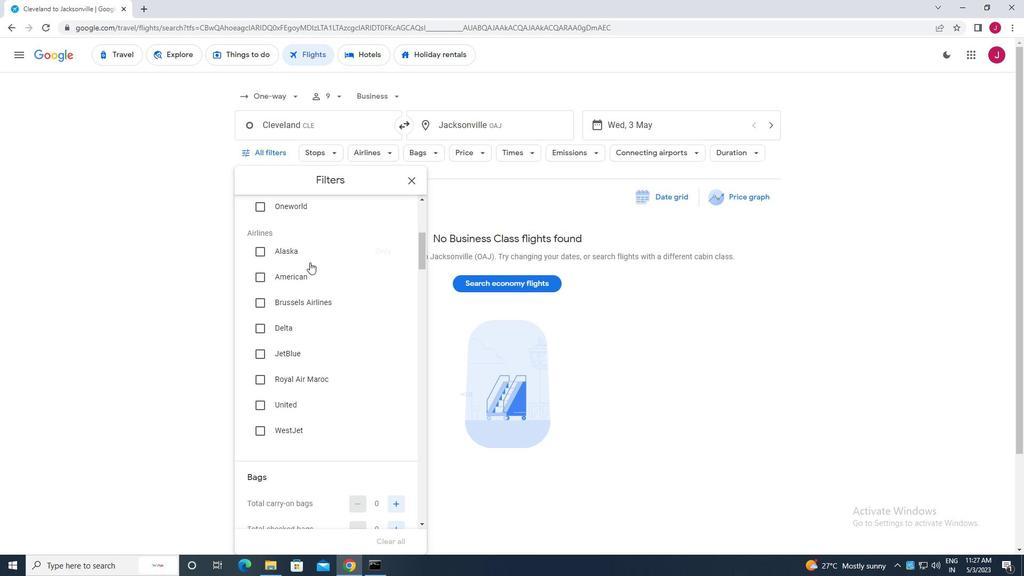 
Action: Mouse moved to (310, 262)
Screenshot: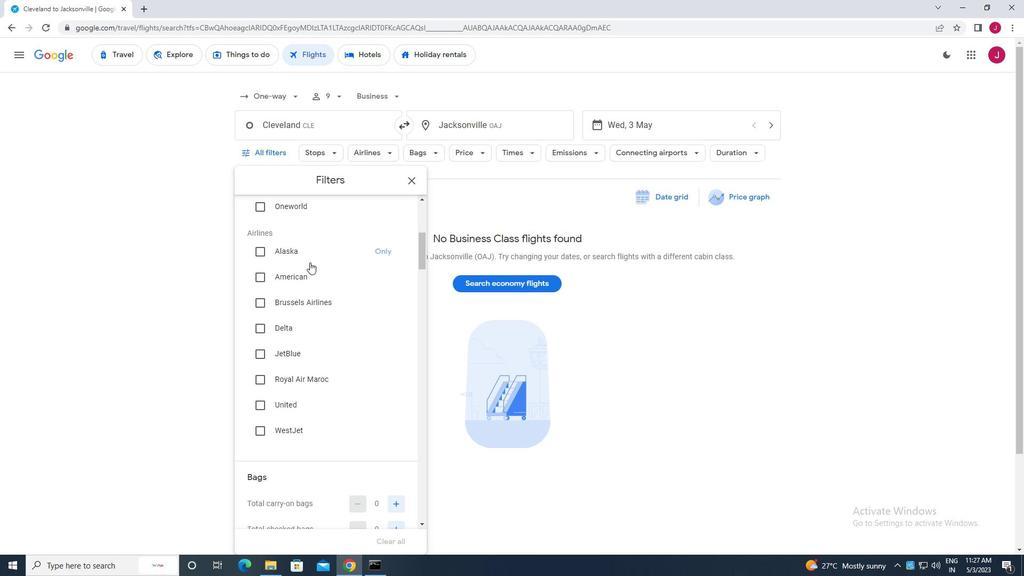 
Action: Mouse scrolled (310, 262) with delta (0, 0)
Screenshot: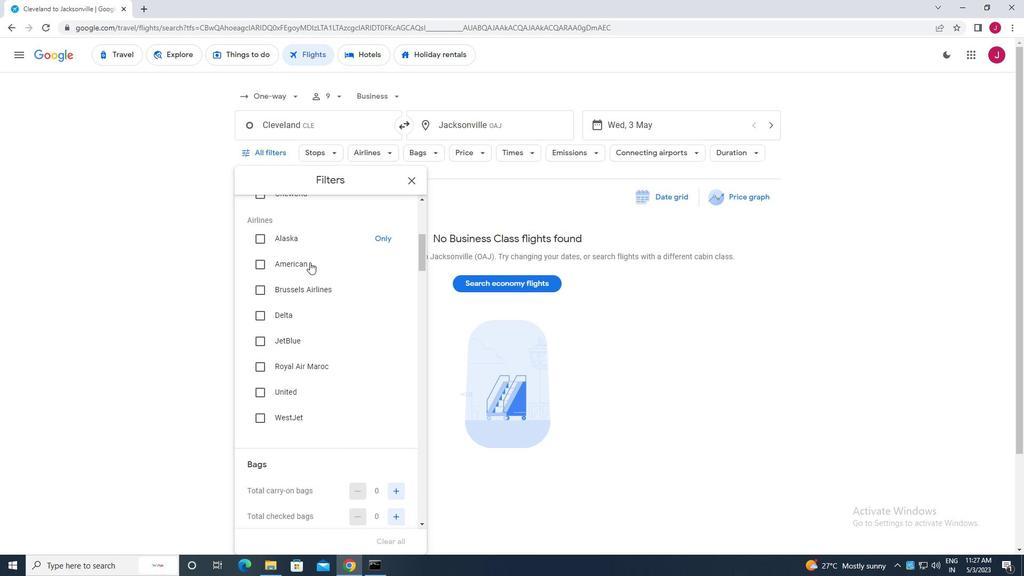 
Action: Mouse moved to (310, 262)
Screenshot: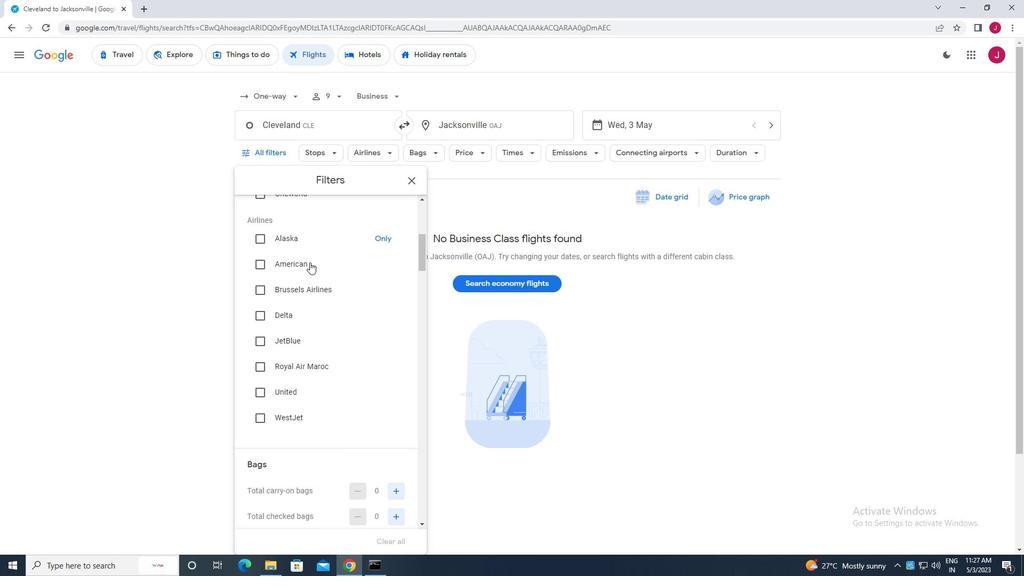 
Action: Mouse scrolled (310, 262) with delta (0, 0)
Screenshot: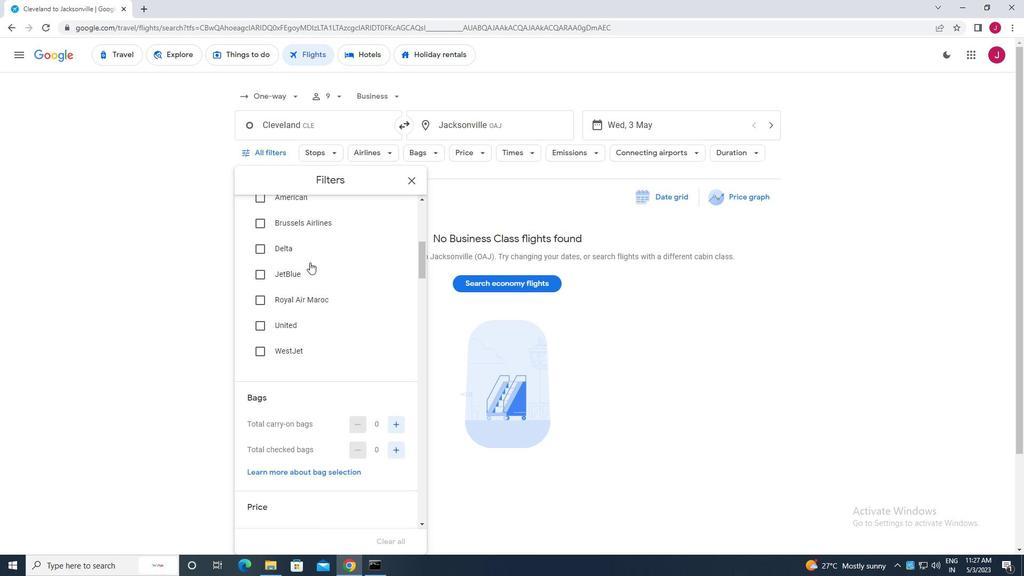 
Action: Mouse moved to (311, 262)
Screenshot: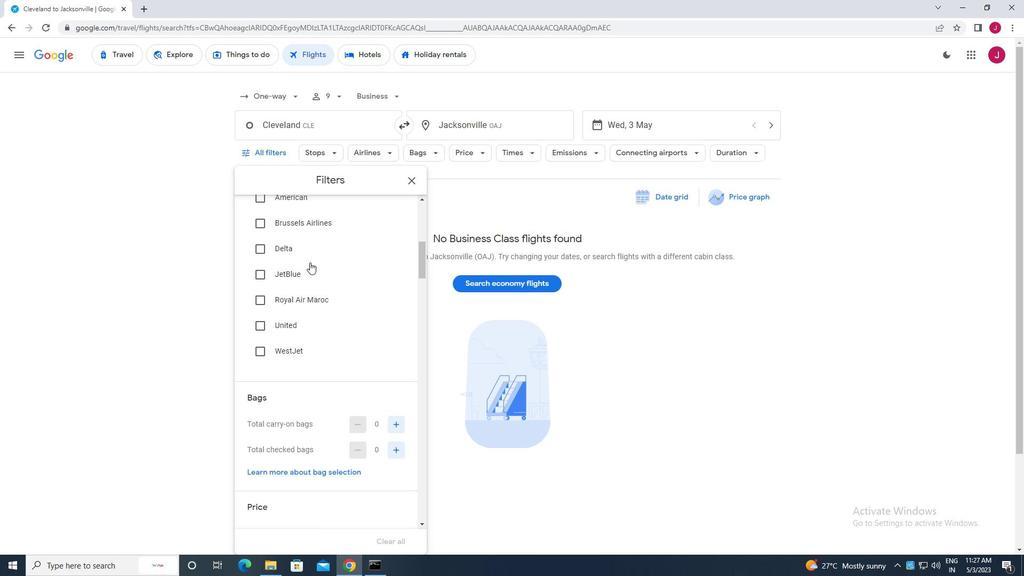 
Action: Mouse scrolled (311, 262) with delta (0, 0)
Screenshot: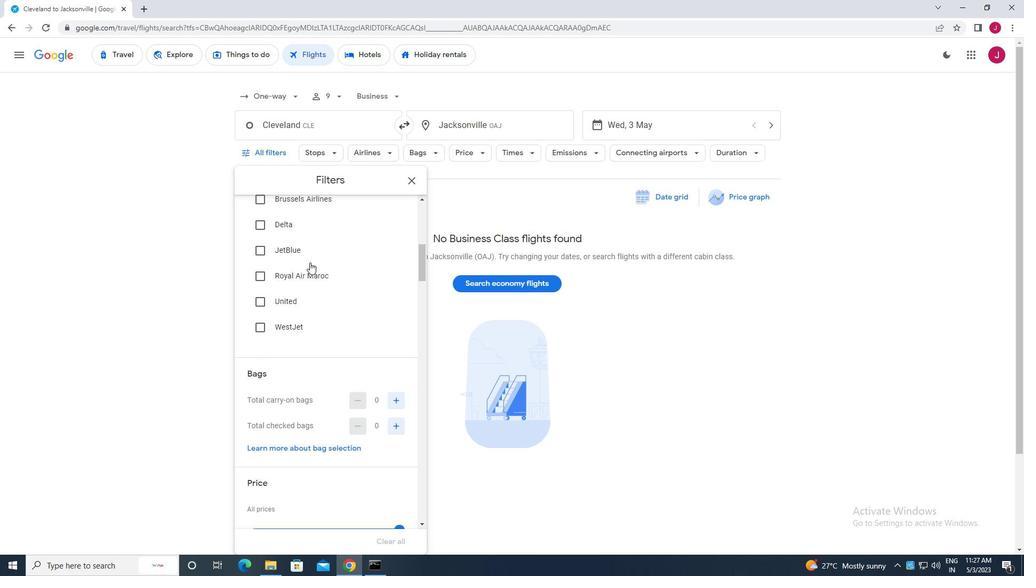 
Action: Mouse moved to (394, 262)
Screenshot: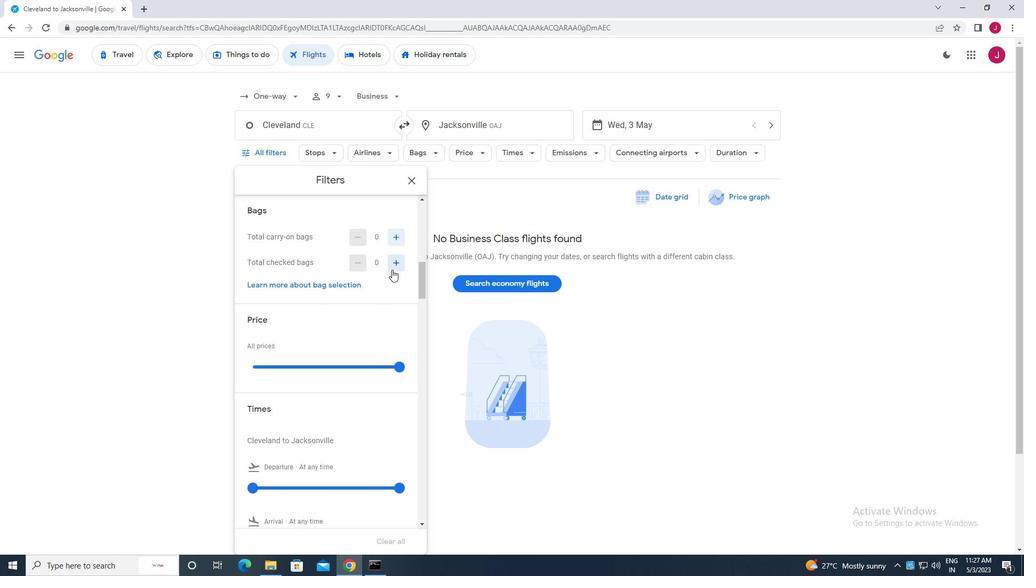 
Action: Mouse pressed left at (394, 262)
Screenshot: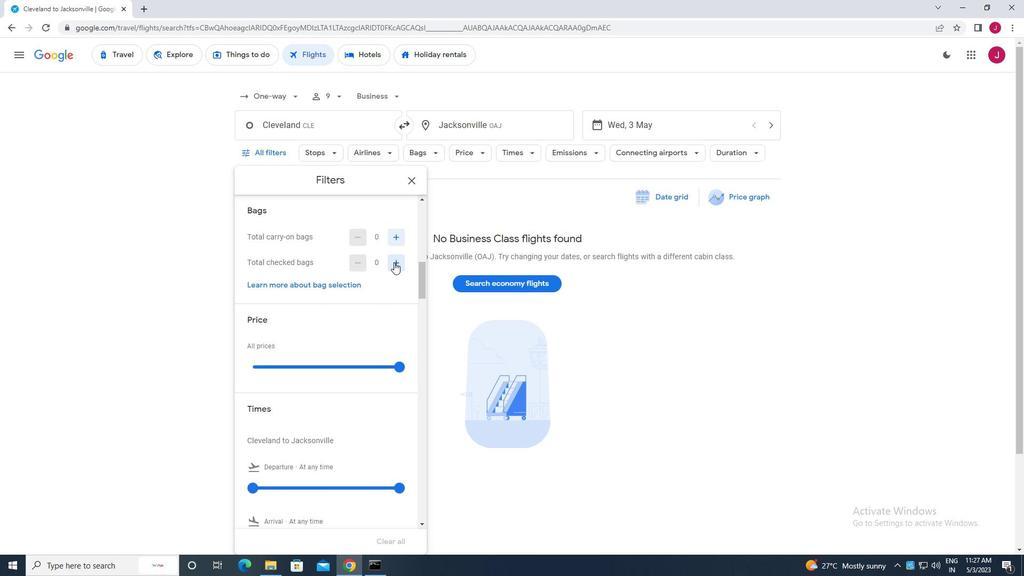
Action: Mouse pressed left at (394, 262)
Screenshot: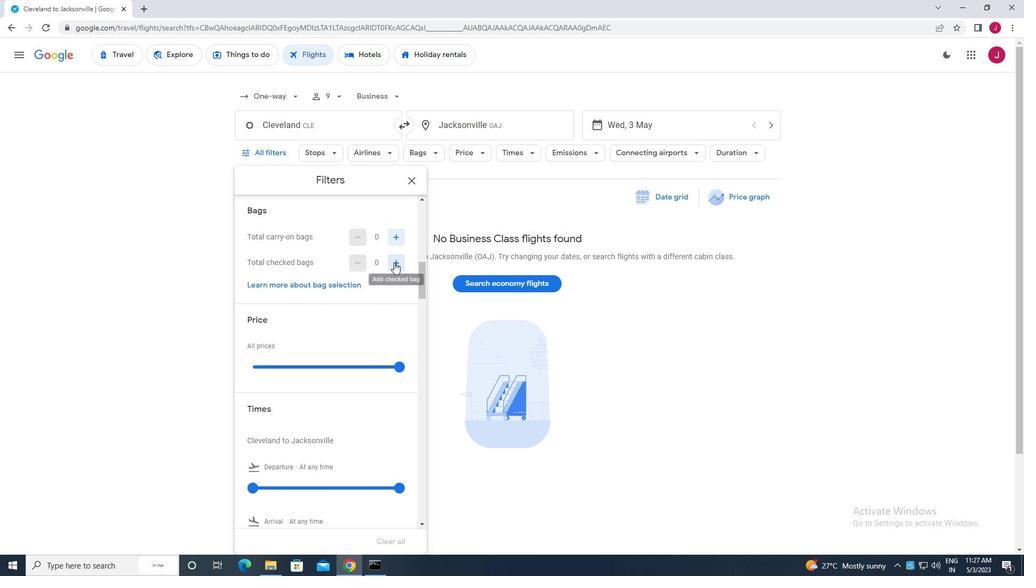 
Action: Mouse moved to (400, 365)
Screenshot: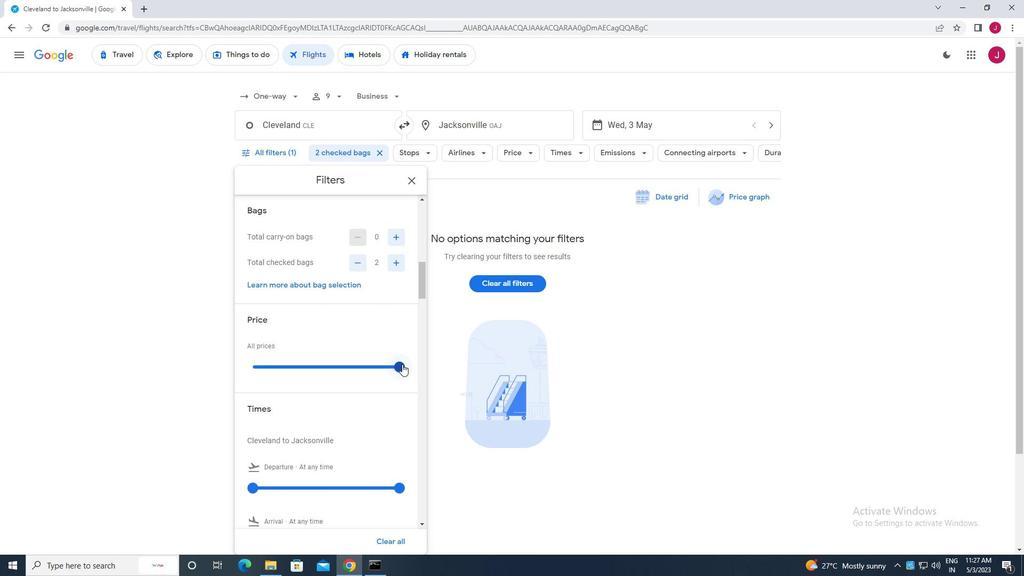 
Action: Mouse pressed left at (400, 365)
Screenshot: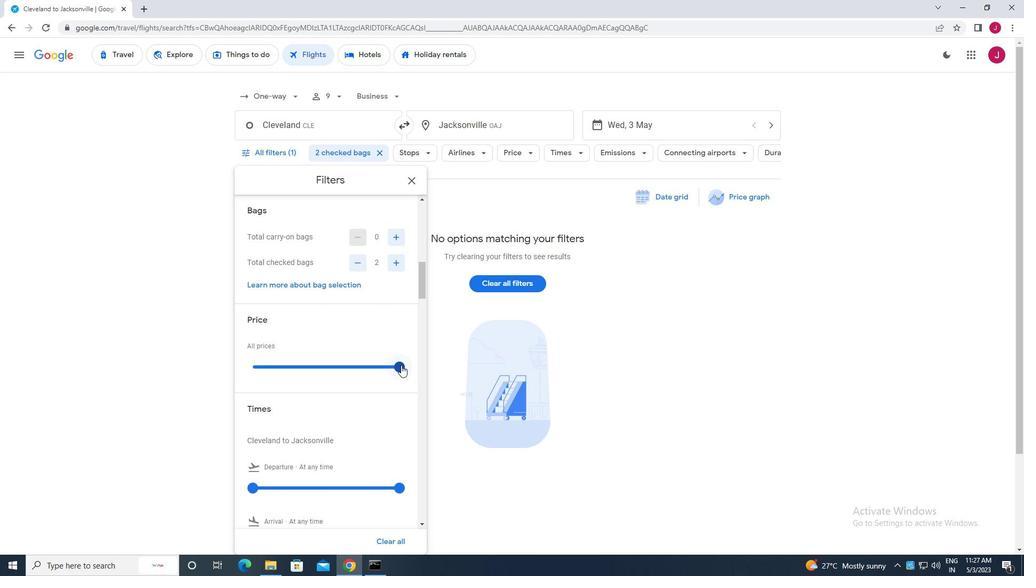 
Action: Mouse moved to (394, 332)
Screenshot: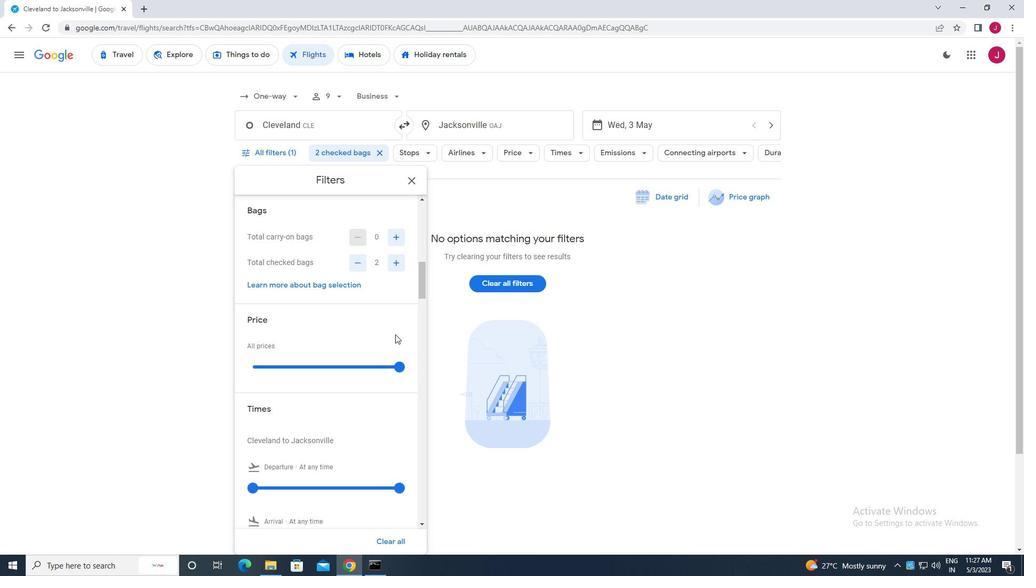 
Action: Mouse scrolled (394, 331) with delta (0, 0)
Screenshot: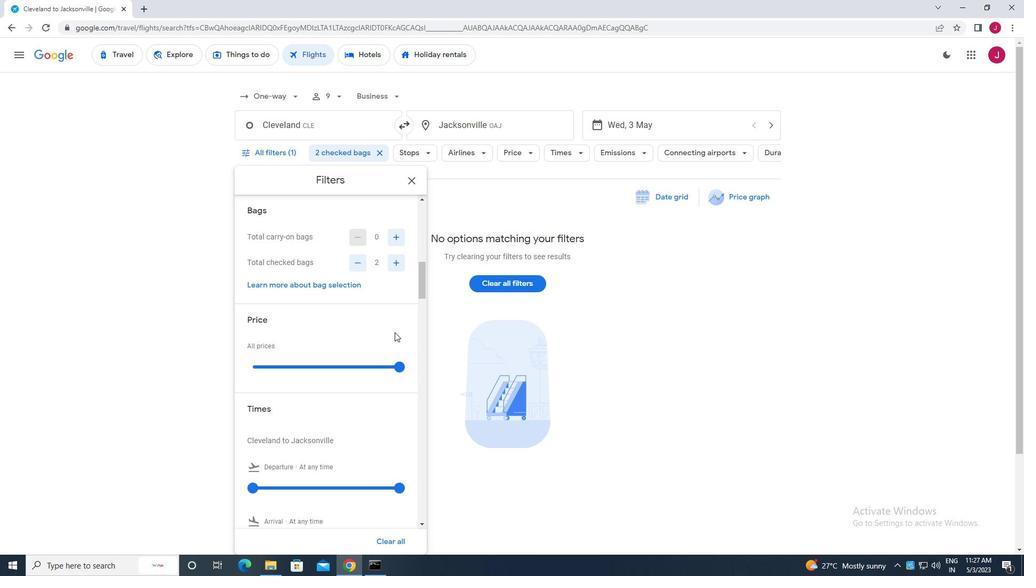 
Action: Mouse scrolled (394, 331) with delta (0, 0)
Screenshot: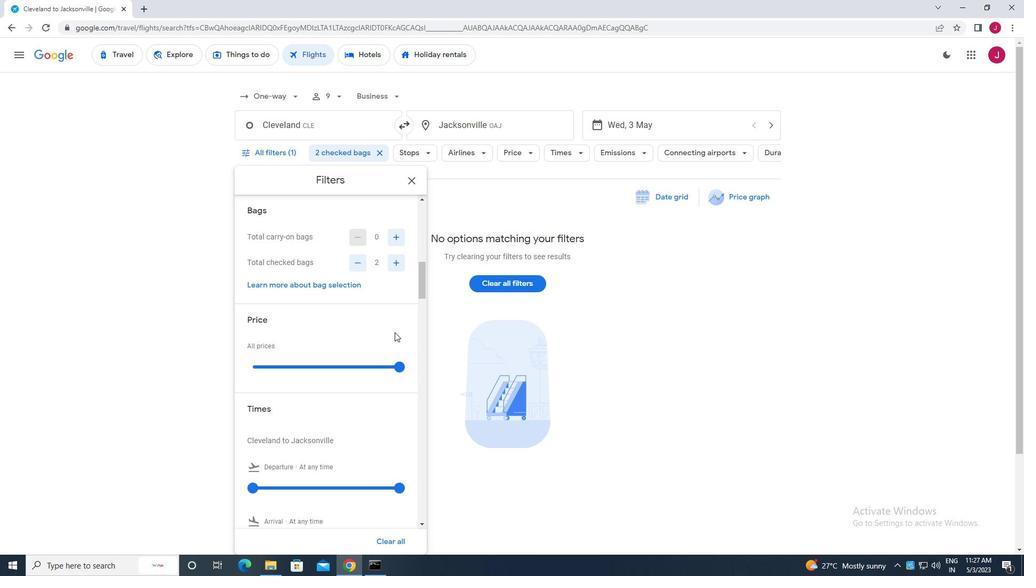 
Action: Mouse scrolled (394, 331) with delta (0, 0)
Screenshot: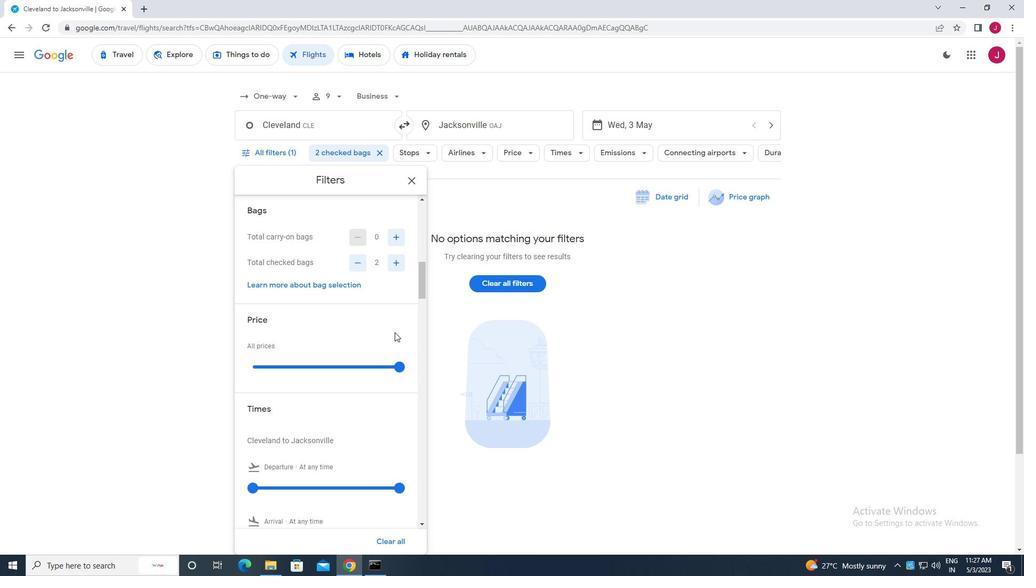 
Action: Mouse moved to (256, 327)
Screenshot: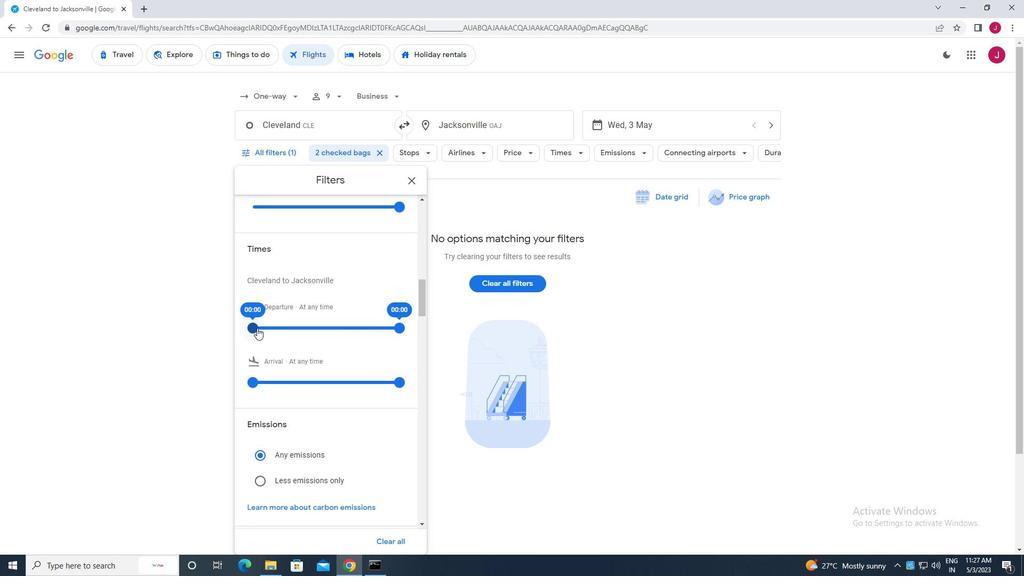 
Action: Mouse pressed left at (256, 327)
Screenshot: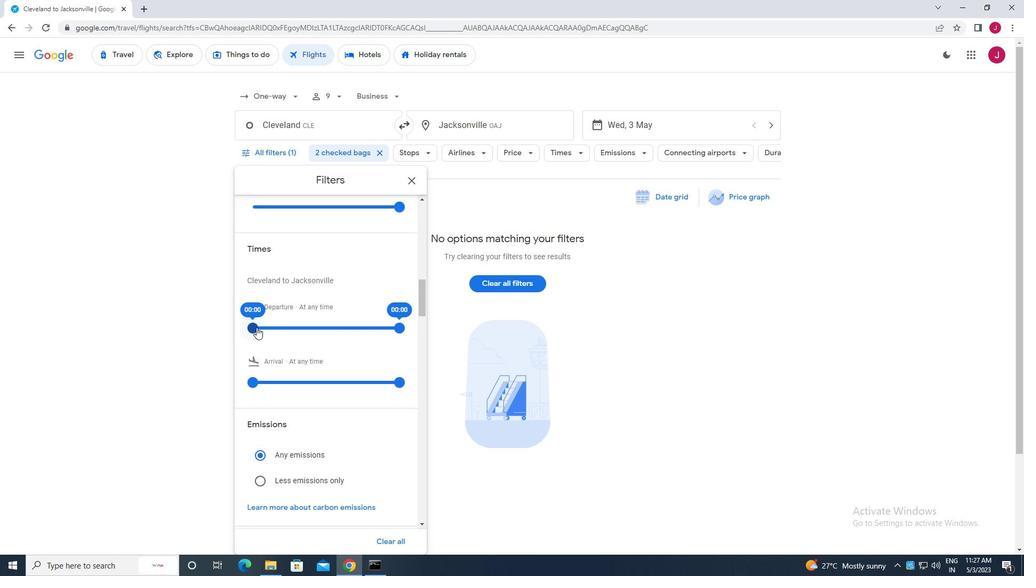 
Action: Mouse moved to (399, 326)
Screenshot: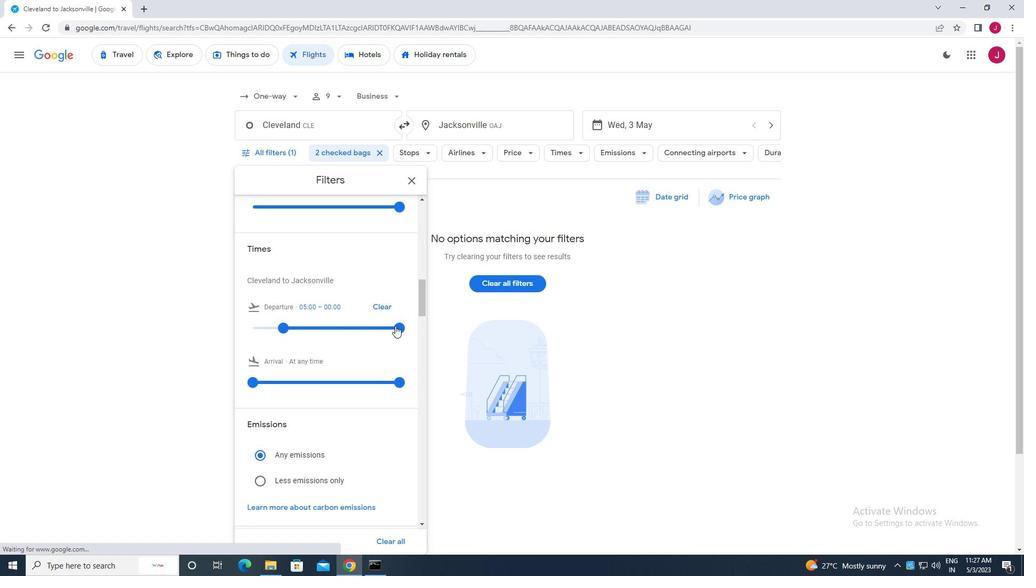 
Action: Mouse pressed left at (399, 326)
Screenshot: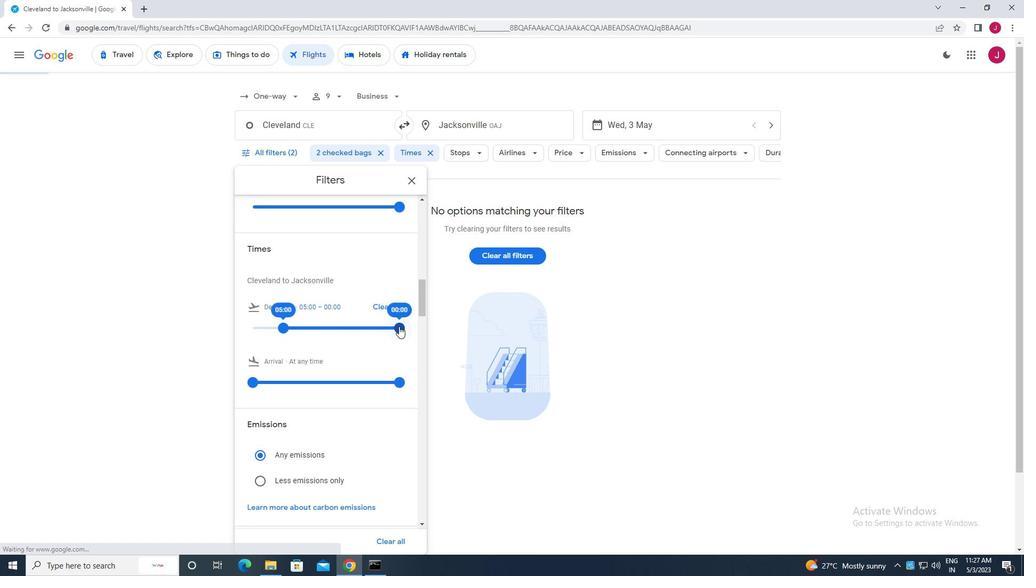 
Action: Mouse moved to (413, 181)
Screenshot: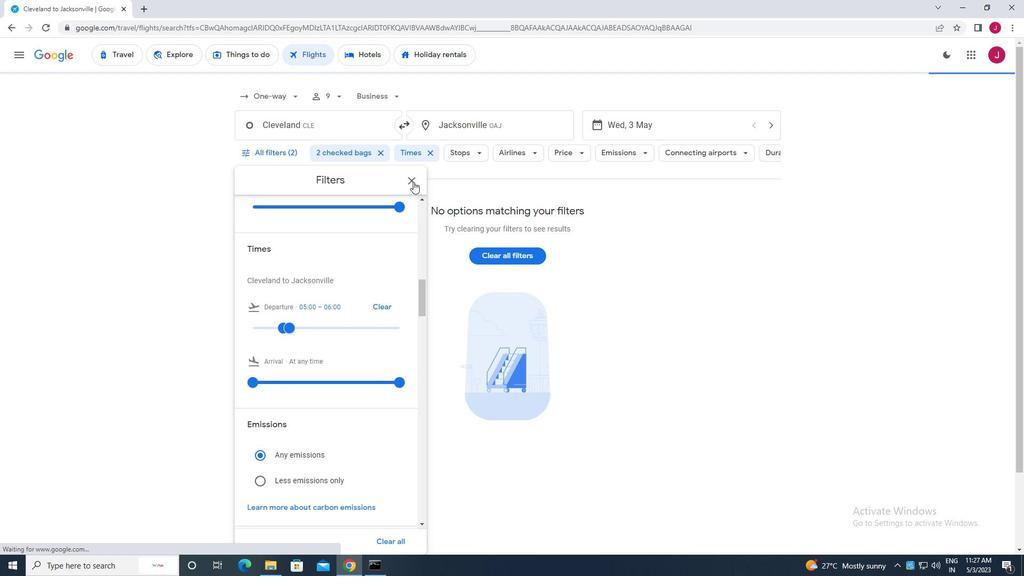 
Action: Mouse pressed left at (413, 181)
Screenshot: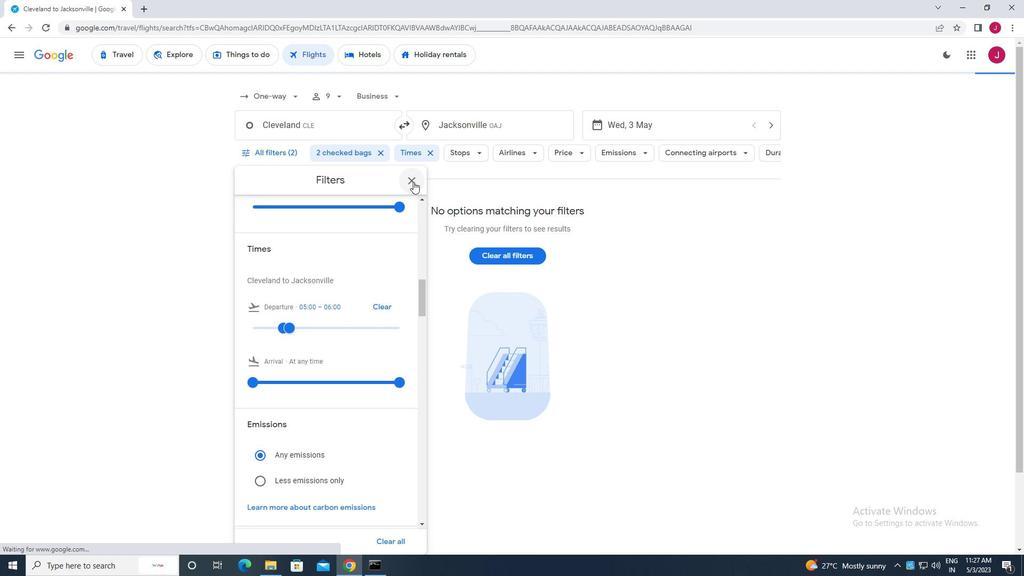 
Action: Mouse moved to (413, 181)
Screenshot: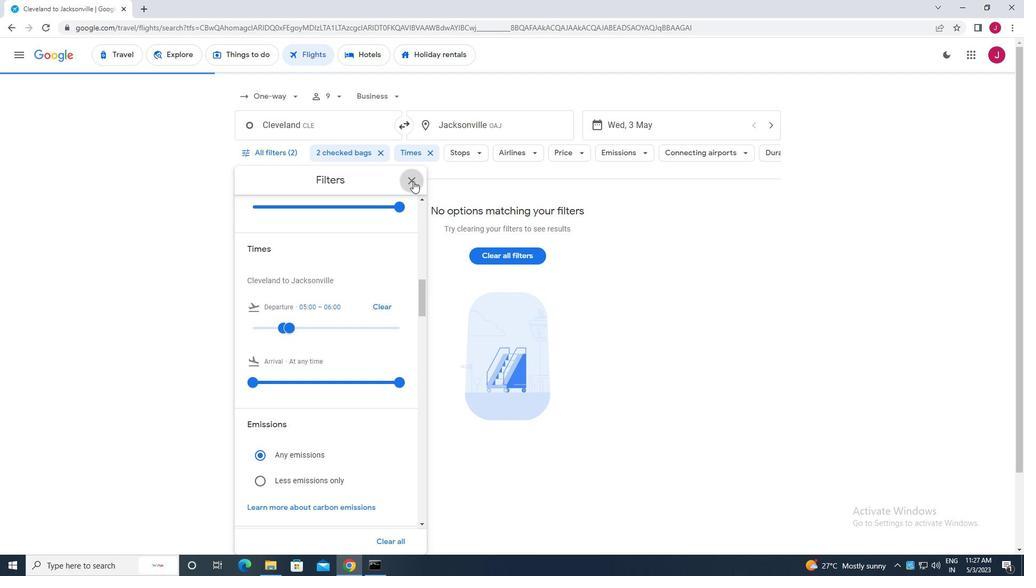 
